 Task: Add a signature Cole Ward containing With thanks and best wishes, Cole Ward to email address softage.1@softage.net and add a label Onboarding
Action: Mouse moved to (349, 579)
Screenshot: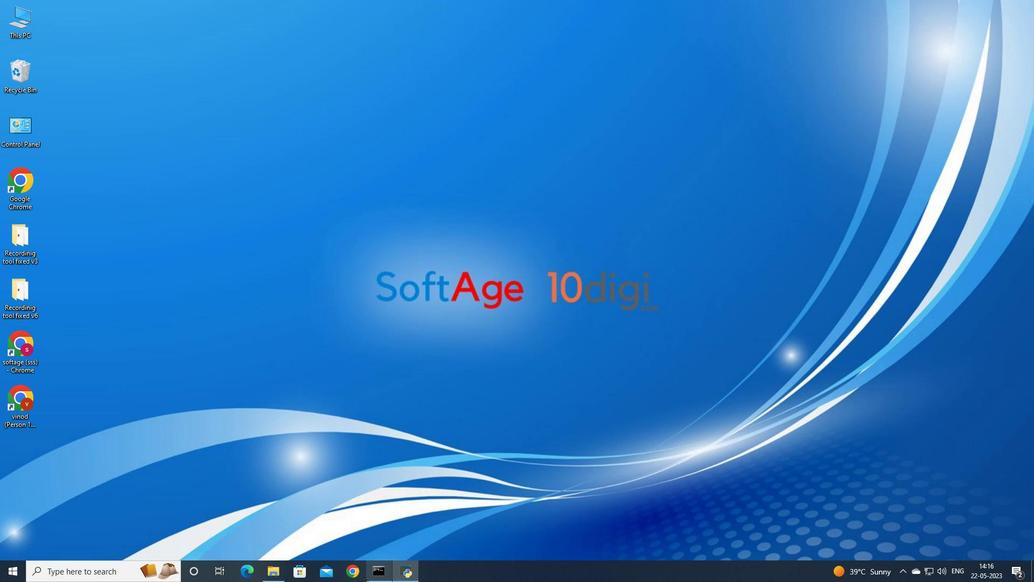 
Action: Mouse pressed left at (349, 579)
Screenshot: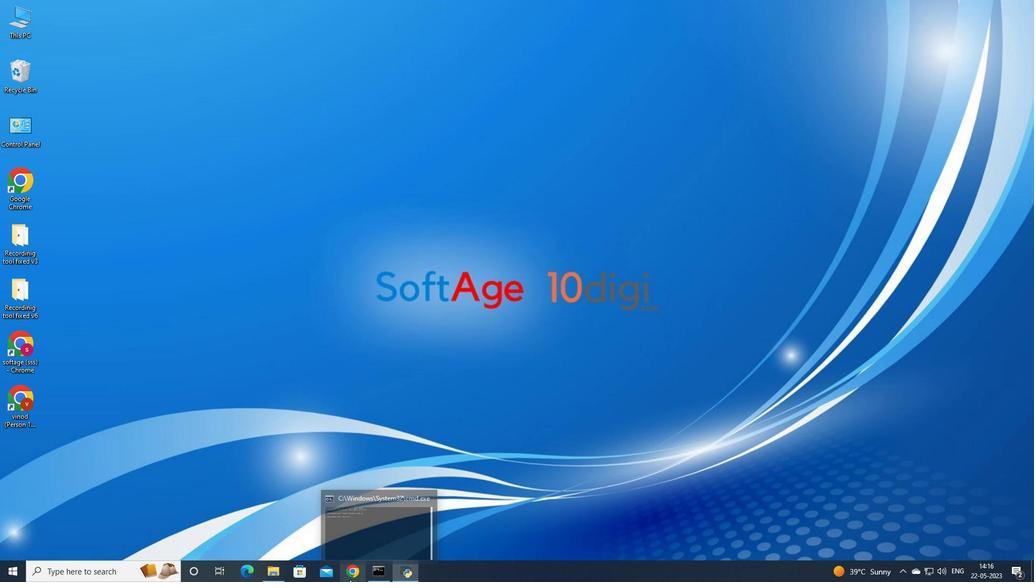 
Action: Mouse moved to (465, 339)
Screenshot: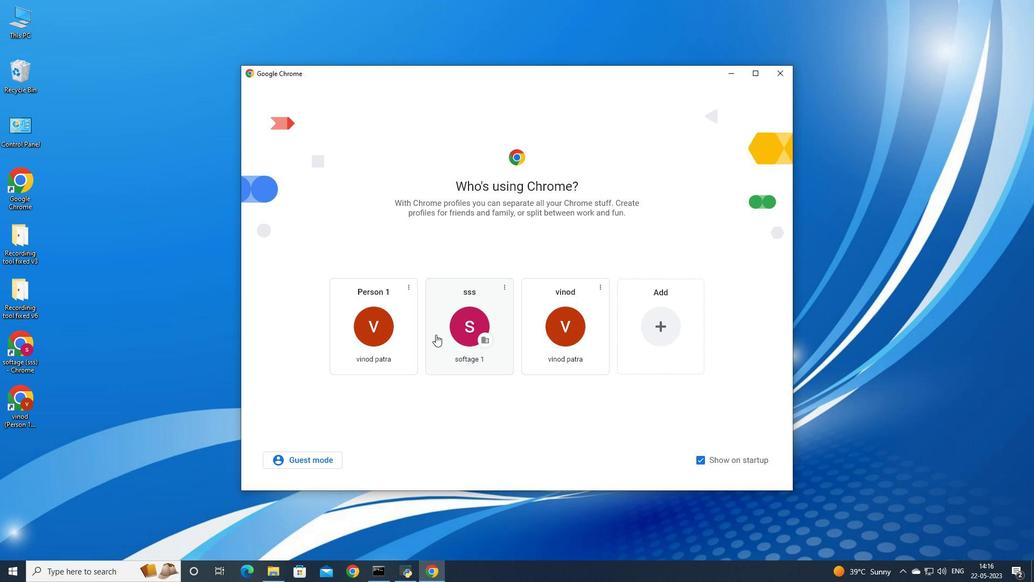 
Action: Mouse pressed left at (465, 339)
Screenshot: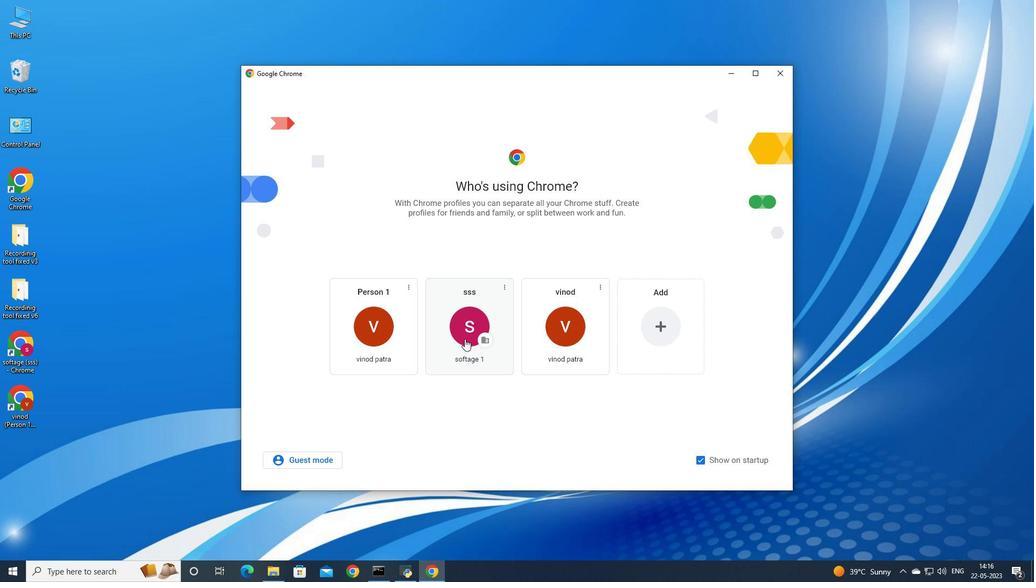 
Action: Mouse moved to (933, 51)
Screenshot: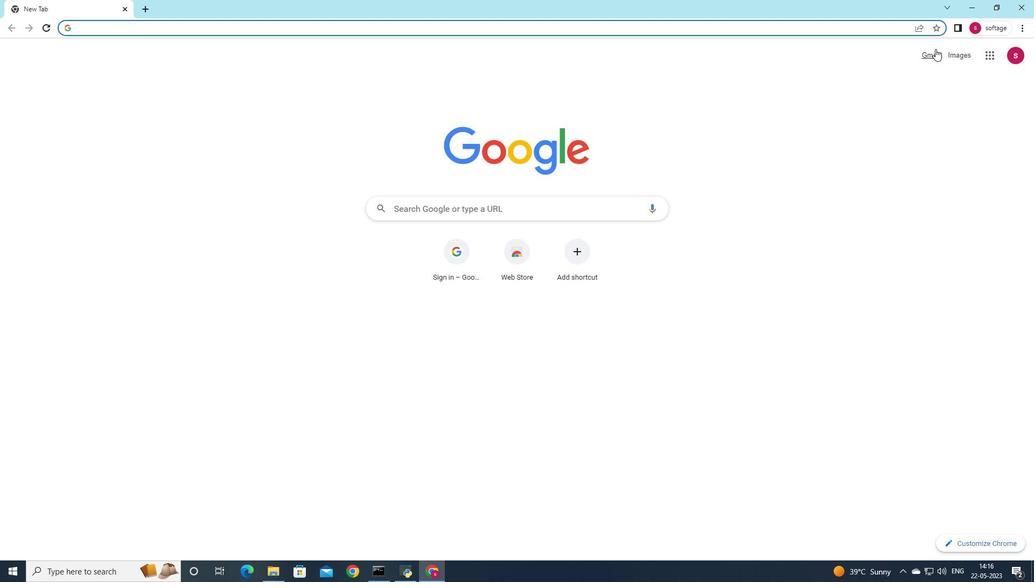 
Action: Mouse pressed left at (933, 51)
Screenshot: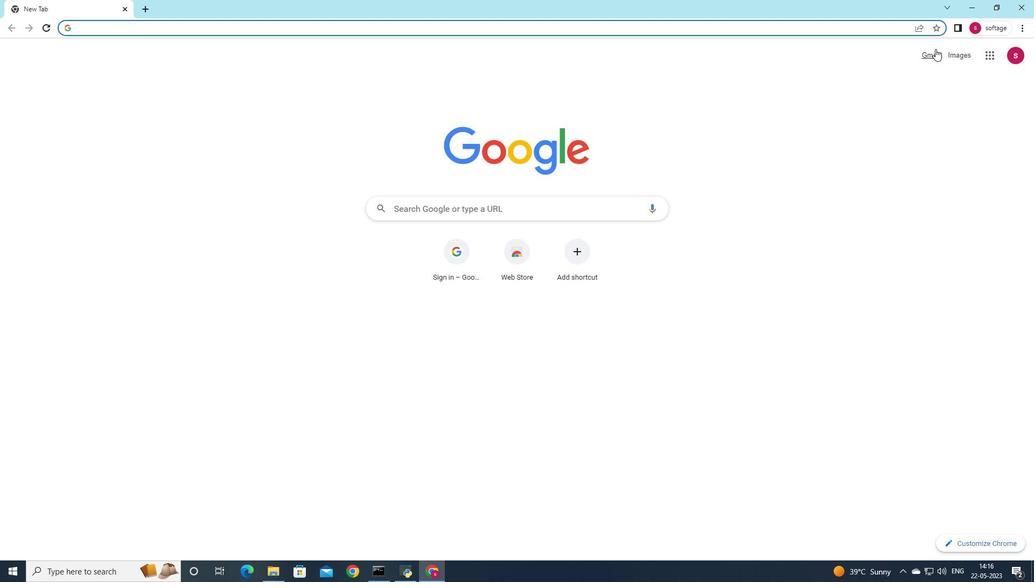 
Action: Mouse moved to (910, 74)
Screenshot: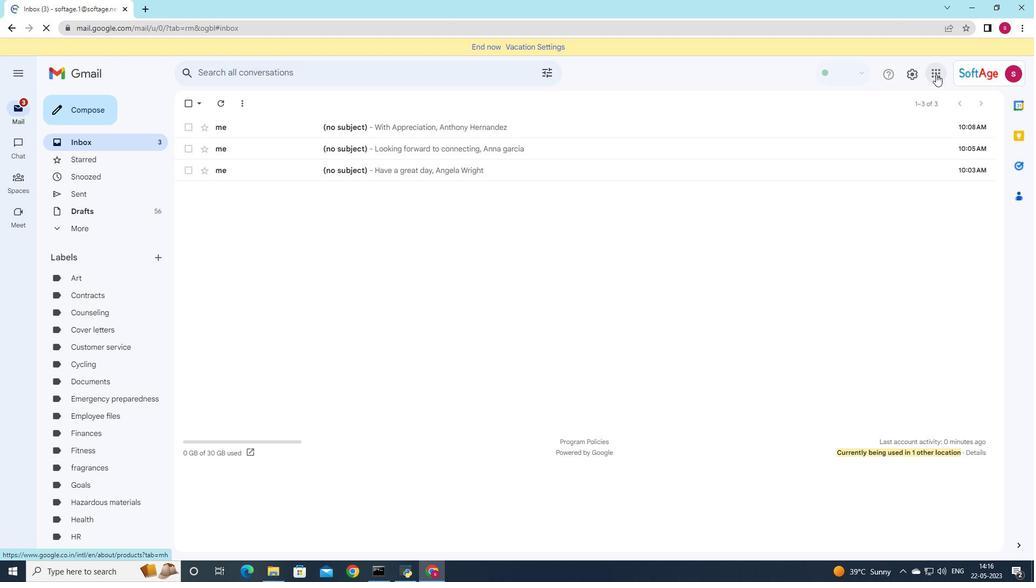 
Action: Mouse pressed left at (910, 74)
Screenshot: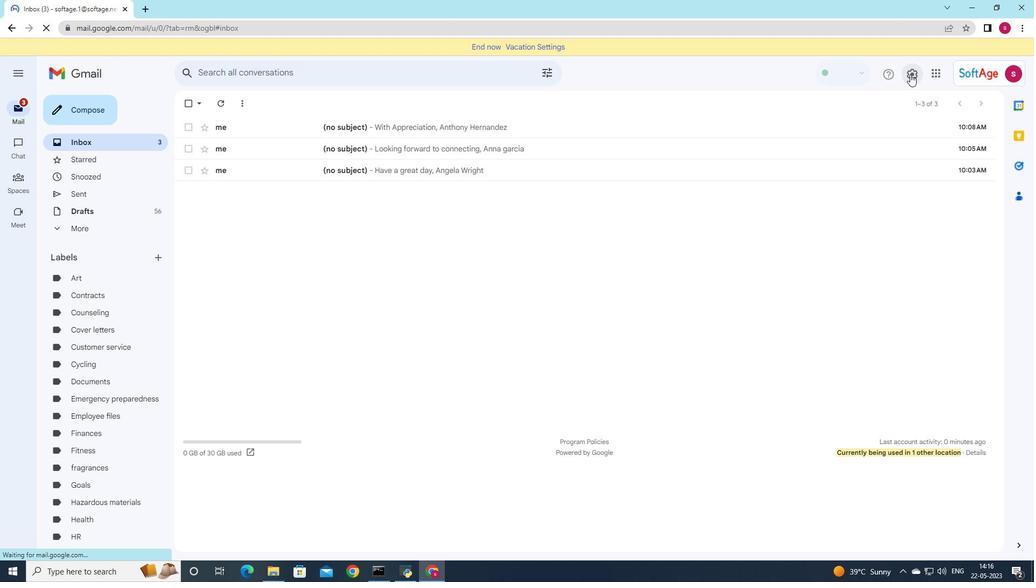 
Action: Mouse moved to (923, 130)
Screenshot: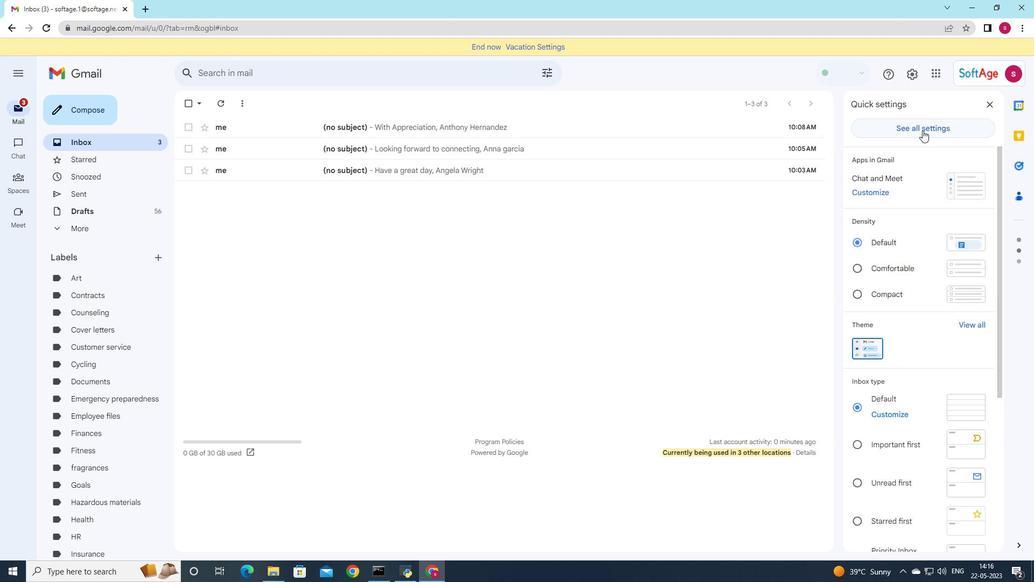 
Action: Mouse pressed left at (923, 130)
Screenshot: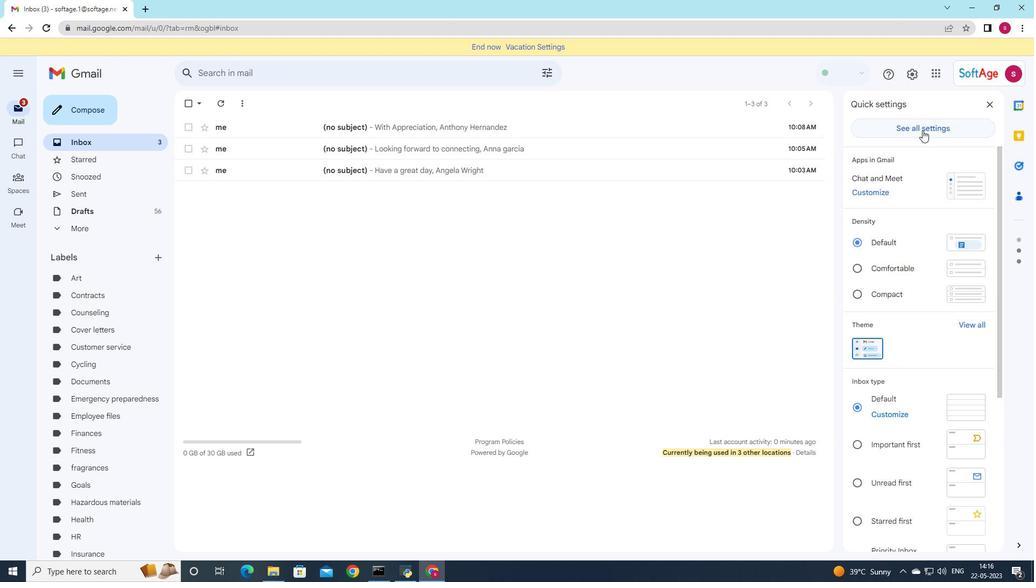 
Action: Mouse moved to (523, 364)
Screenshot: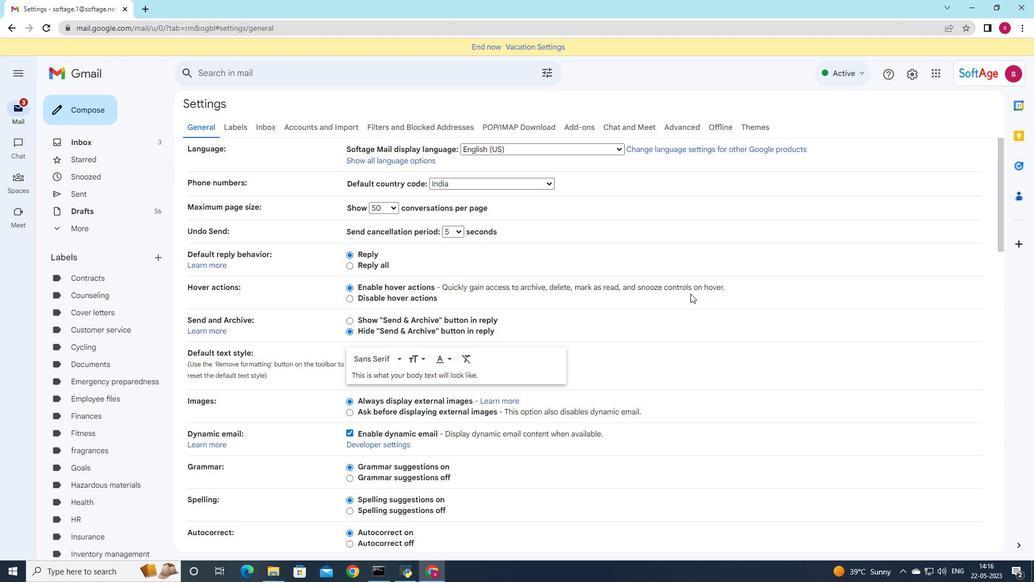 
Action: Mouse scrolled (523, 364) with delta (0, 0)
Screenshot: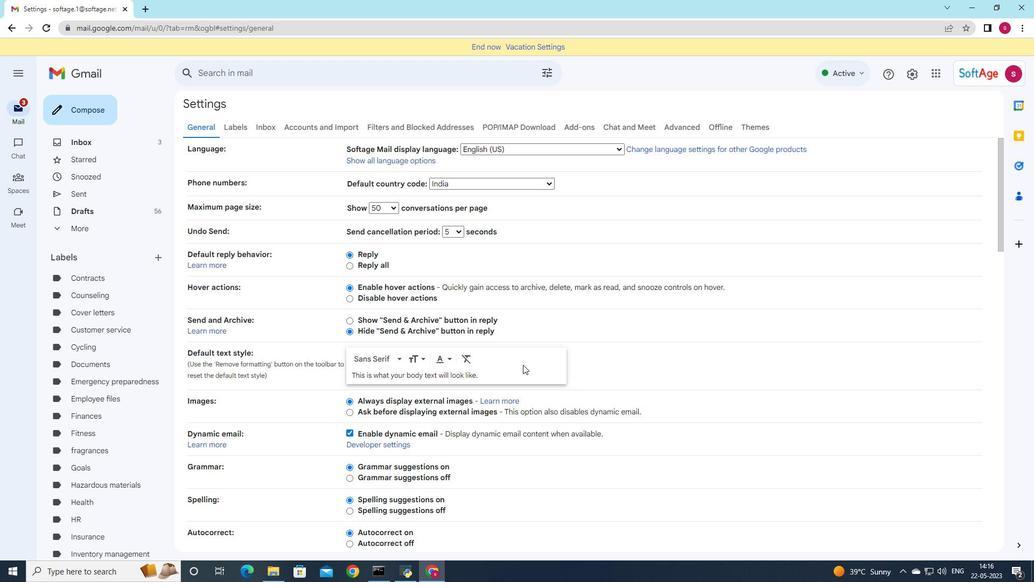 
Action: Mouse scrolled (523, 364) with delta (0, 0)
Screenshot: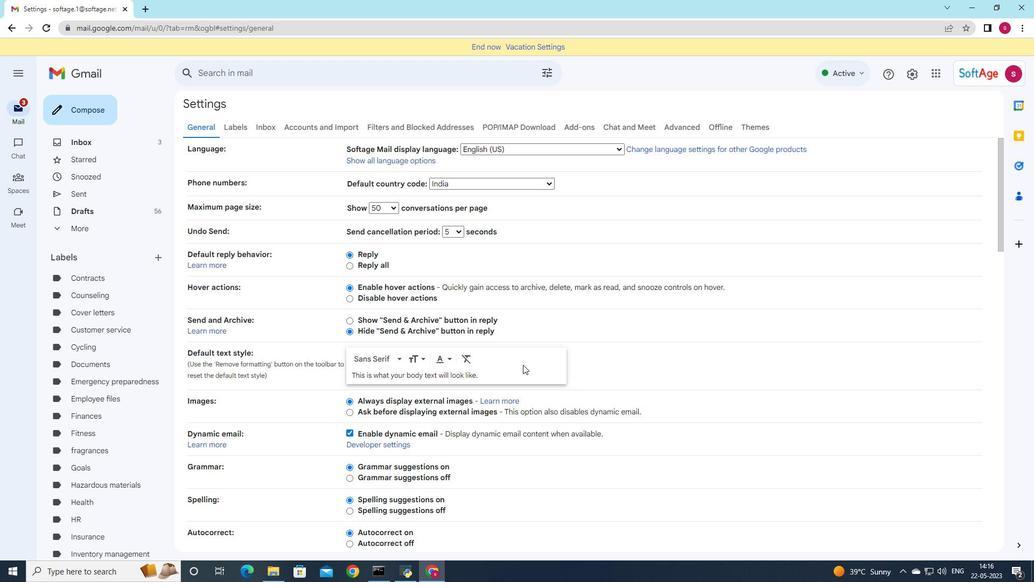 
Action: Mouse scrolled (523, 364) with delta (0, 0)
Screenshot: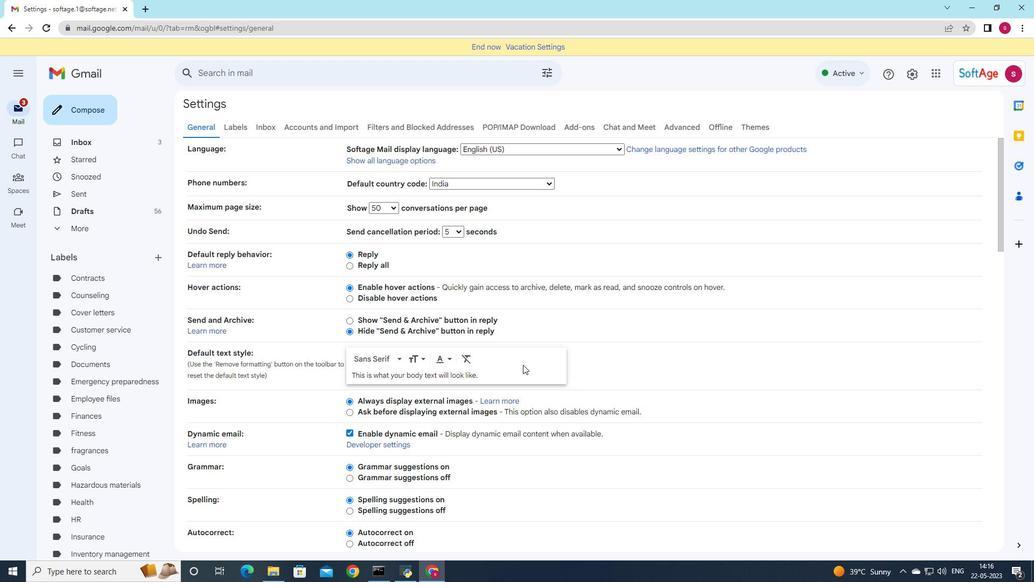 
Action: Mouse scrolled (523, 364) with delta (0, 0)
Screenshot: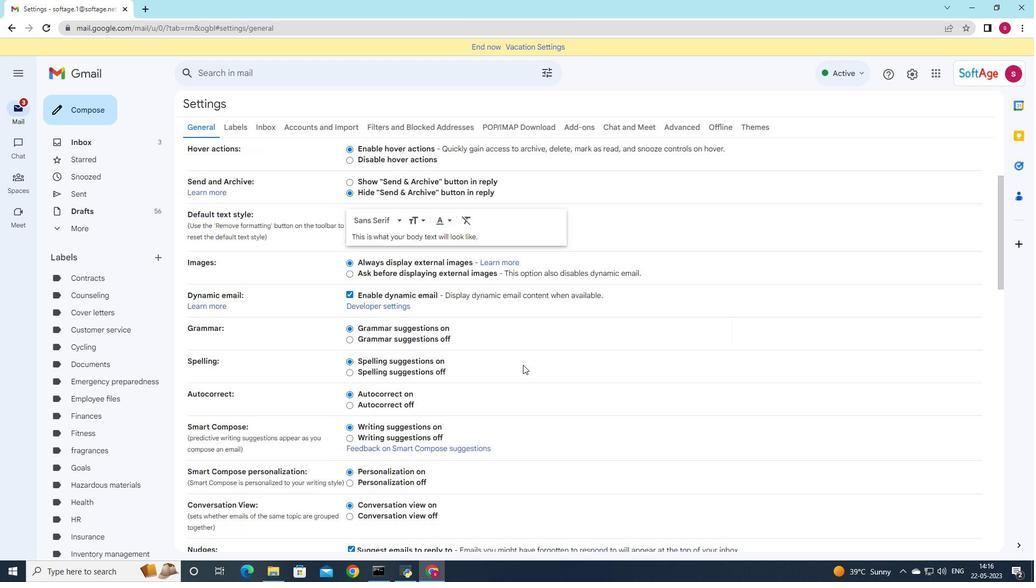 
Action: Mouse scrolled (523, 364) with delta (0, 0)
Screenshot: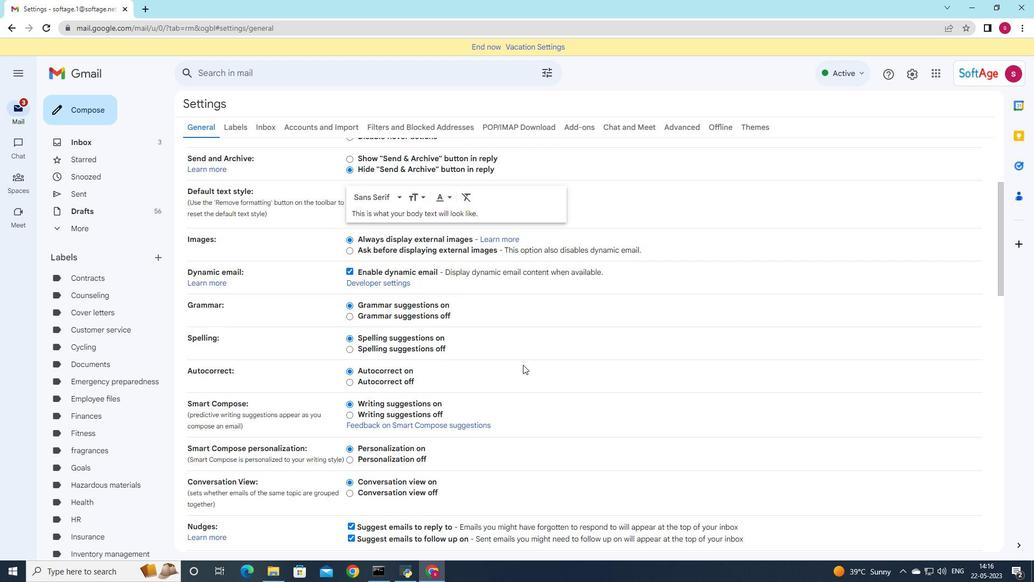 
Action: Mouse scrolled (523, 364) with delta (0, 0)
Screenshot: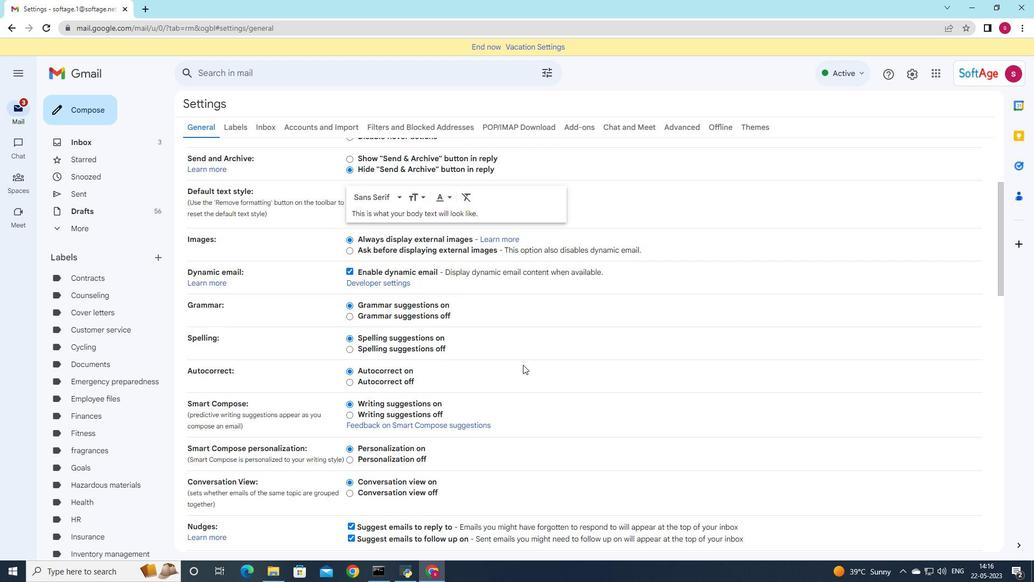 
Action: Mouse scrolled (523, 364) with delta (0, 0)
Screenshot: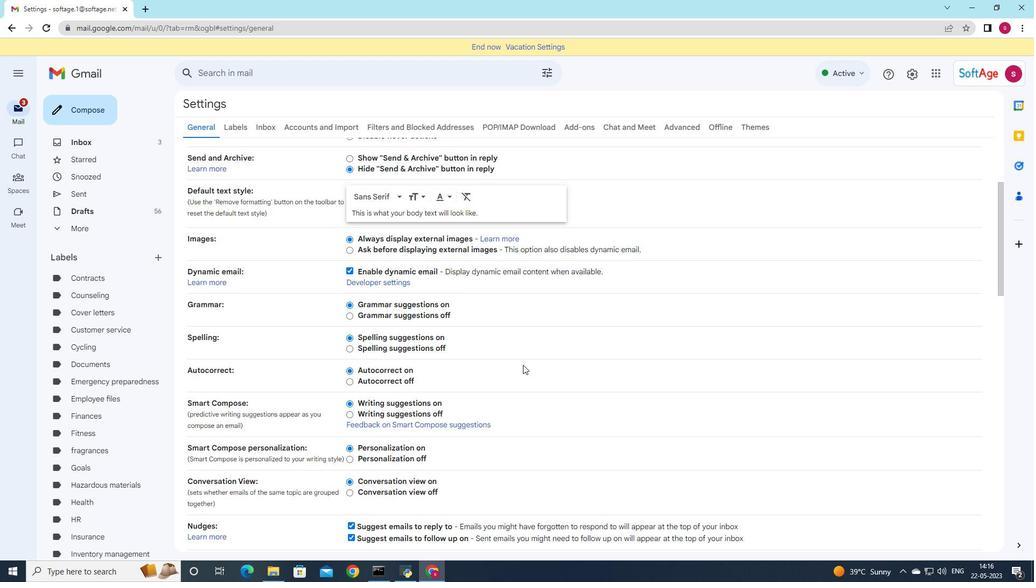 
Action: Mouse scrolled (523, 364) with delta (0, 0)
Screenshot: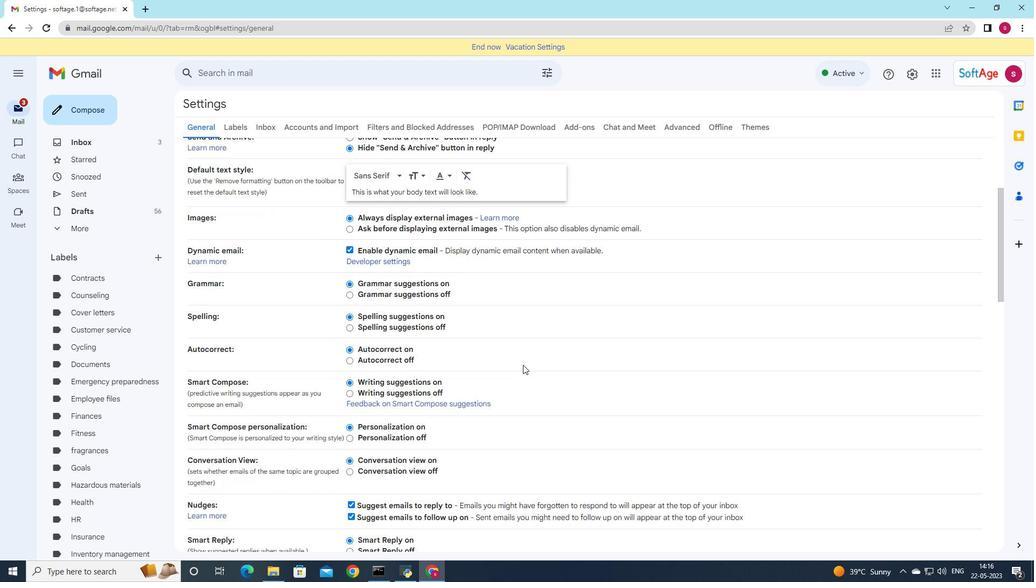 
Action: Mouse scrolled (523, 364) with delta (0, 0)
Screenshot: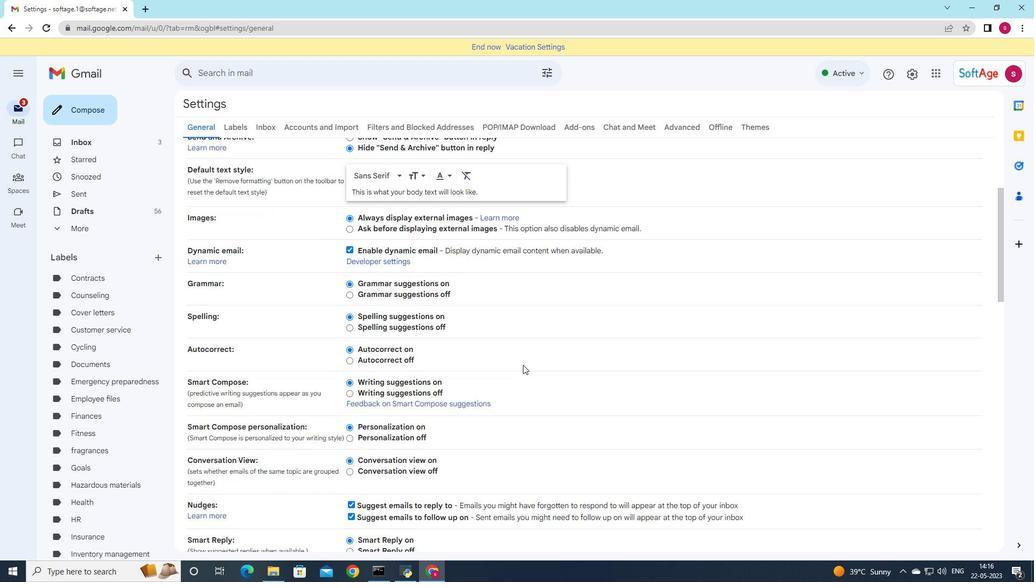 
Action: Mouse scrolled (523, 364) with delta (0, 0)
Screenshot: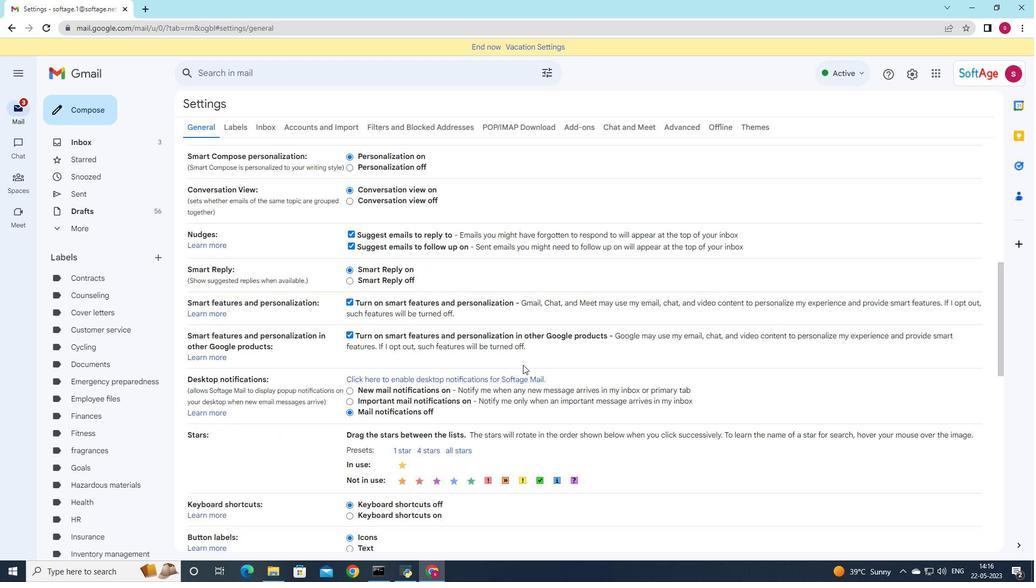 
Action: Mouse moved to (426, 446)
Screenshot: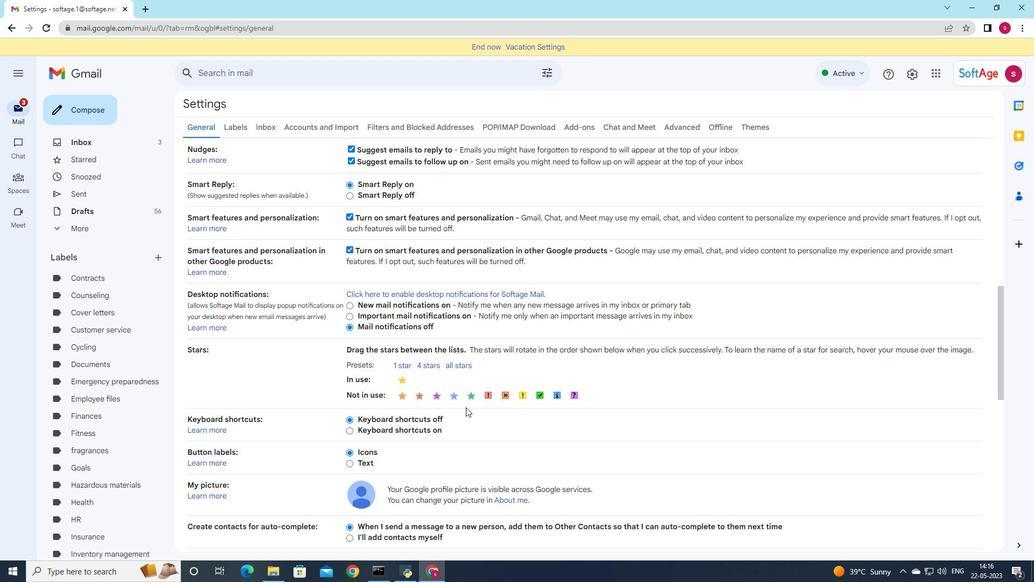 
Action: Mouse scrolled (426, 445) with delta (0, 0)
Screenshot: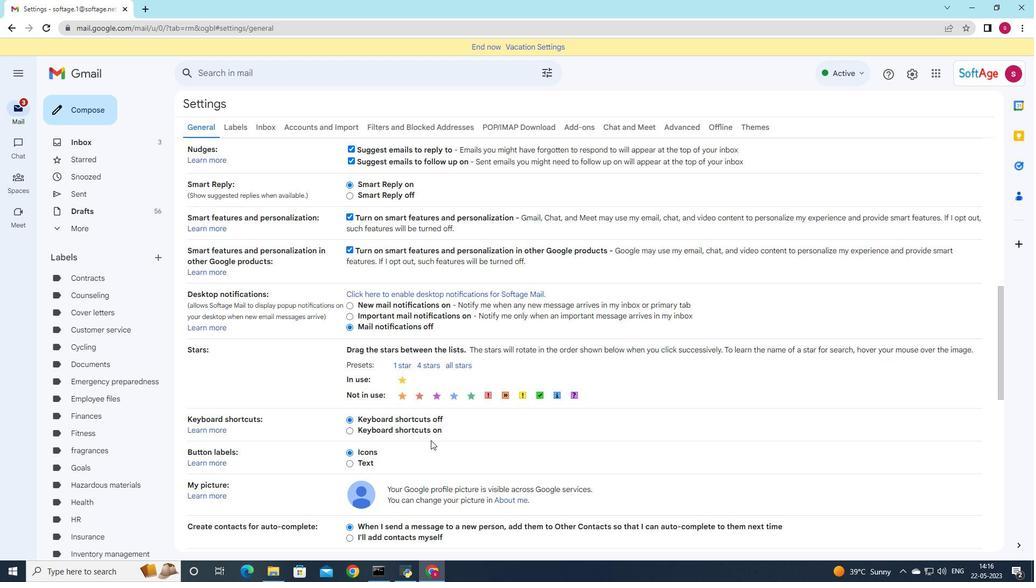 
Action: Mouse scrolled (426, 445) with delta (0, 0)
Screenshot: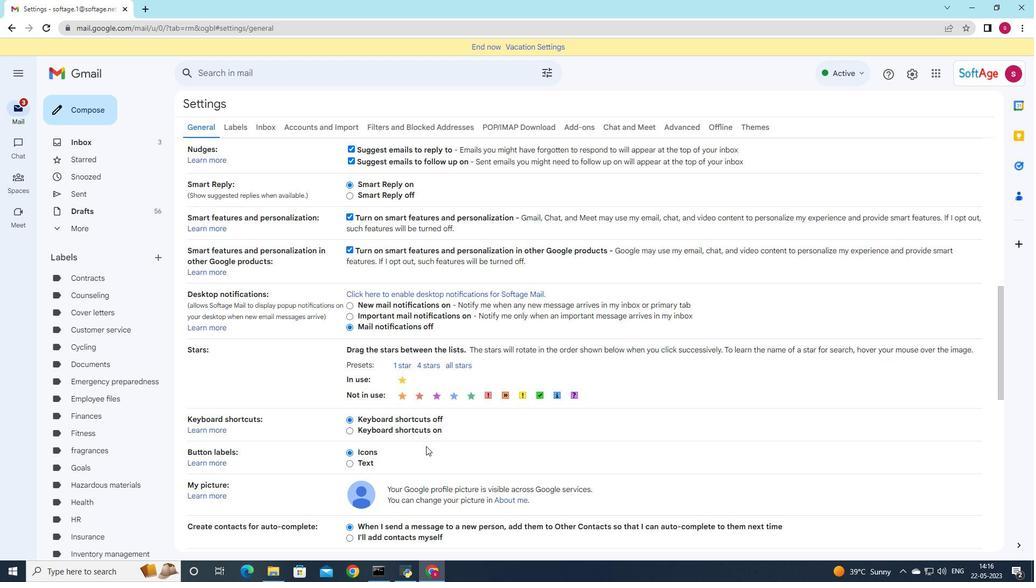 
Action: Mouse scrolled (426, 445) with delta (0, 0)
Screenshot: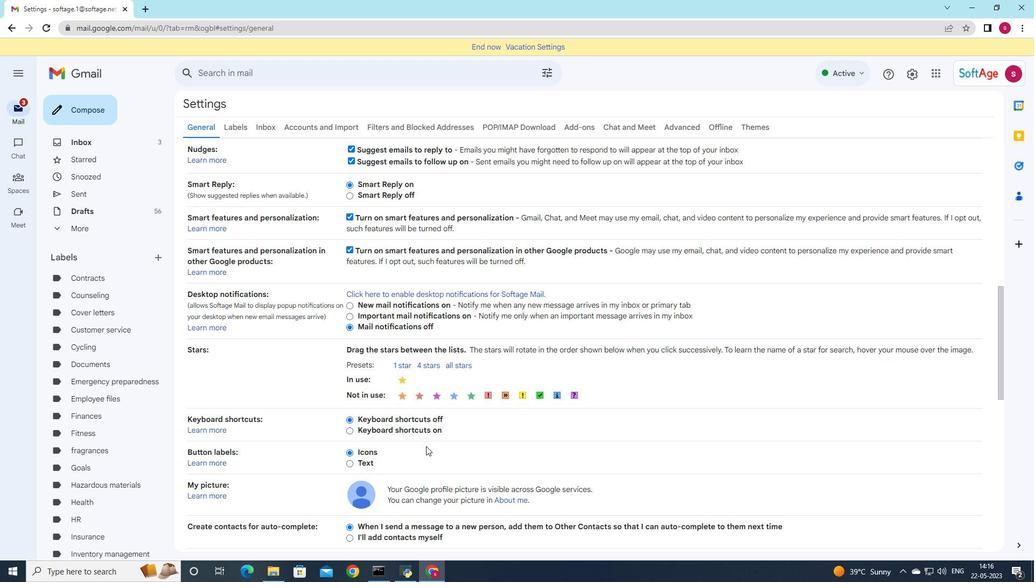 
Action: Mouse moved to (461, 413)
Screenshot: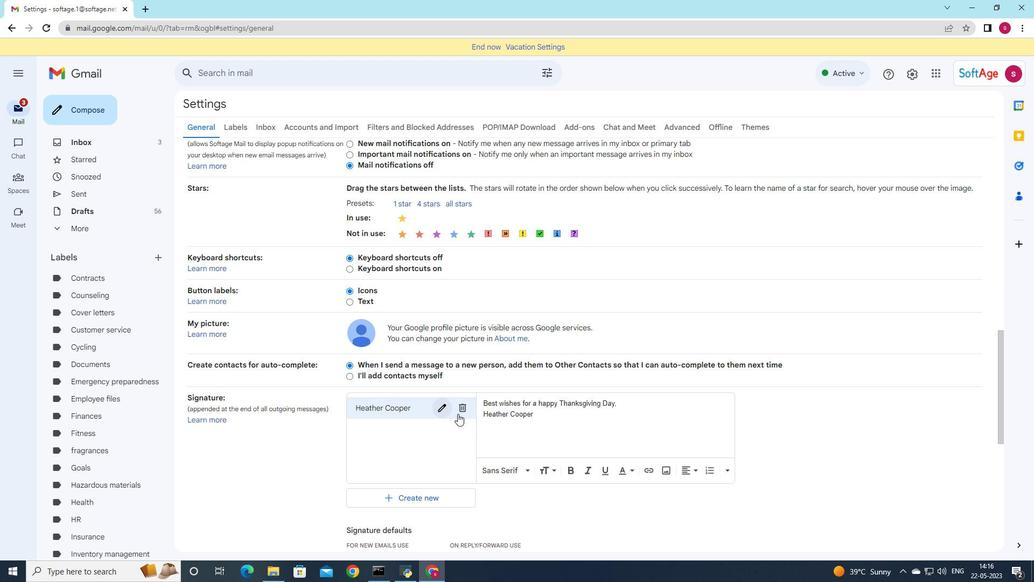 
Action: Mouse pressed left at (461, 413)
Screenshot: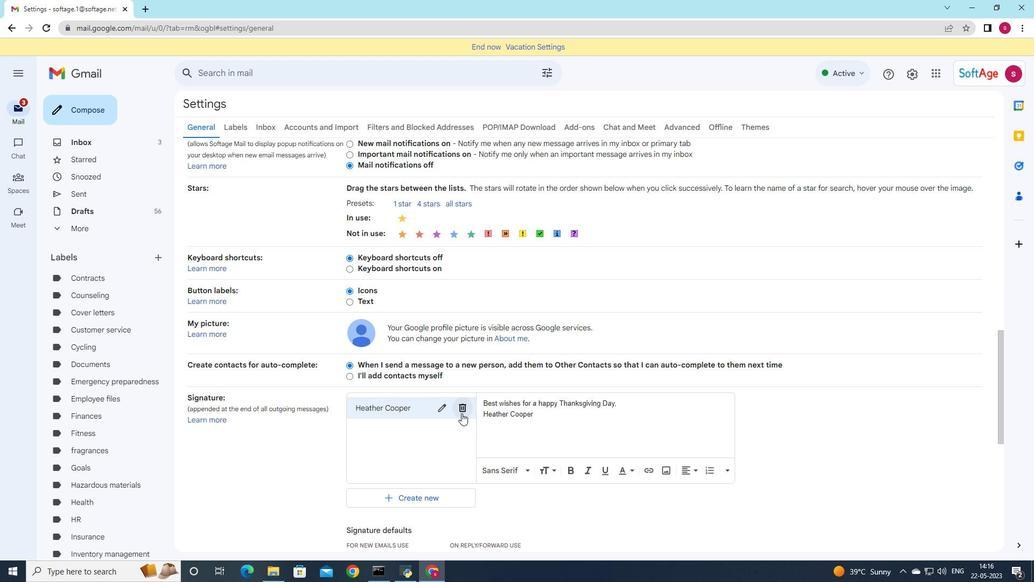 
Action: Mouse moved to (603, 326)
Screenshot: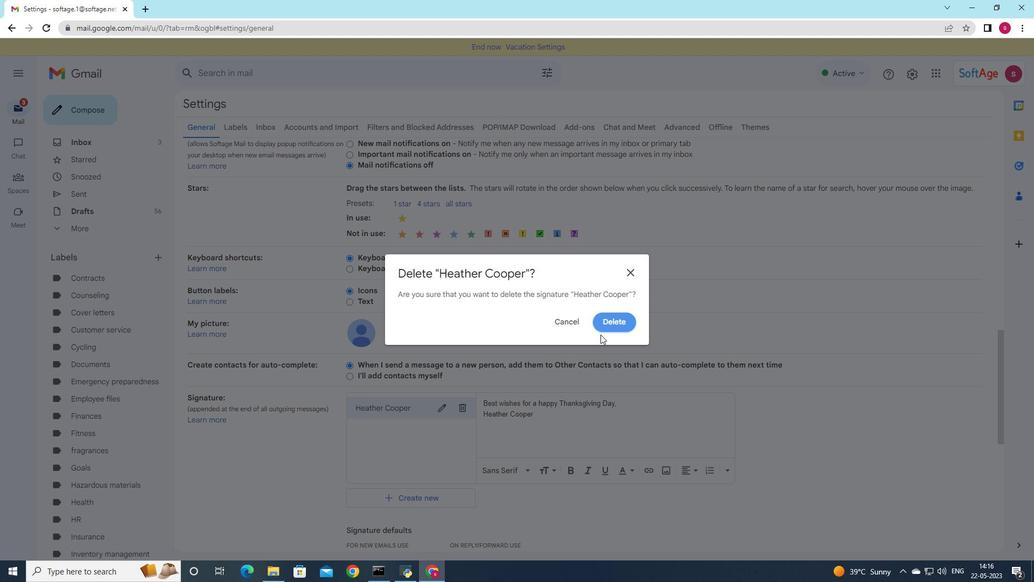 
Action: Mouse pressed left at (603, 326)
Screenshot: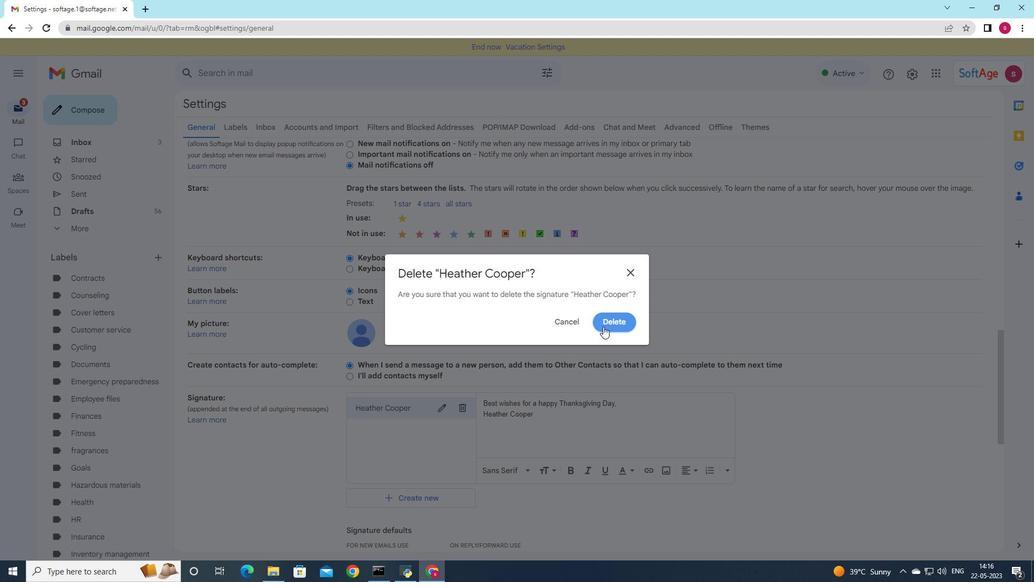 
Action: Mouse moved to (396, 421)
Screenshot: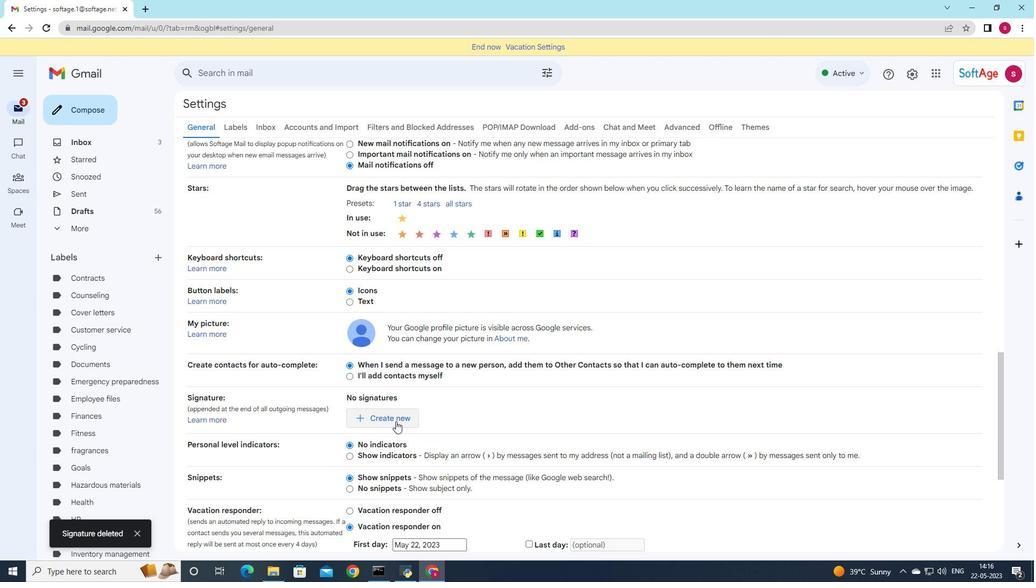 
Action: Mouse pressed middle at (396, 421)
Screenshot: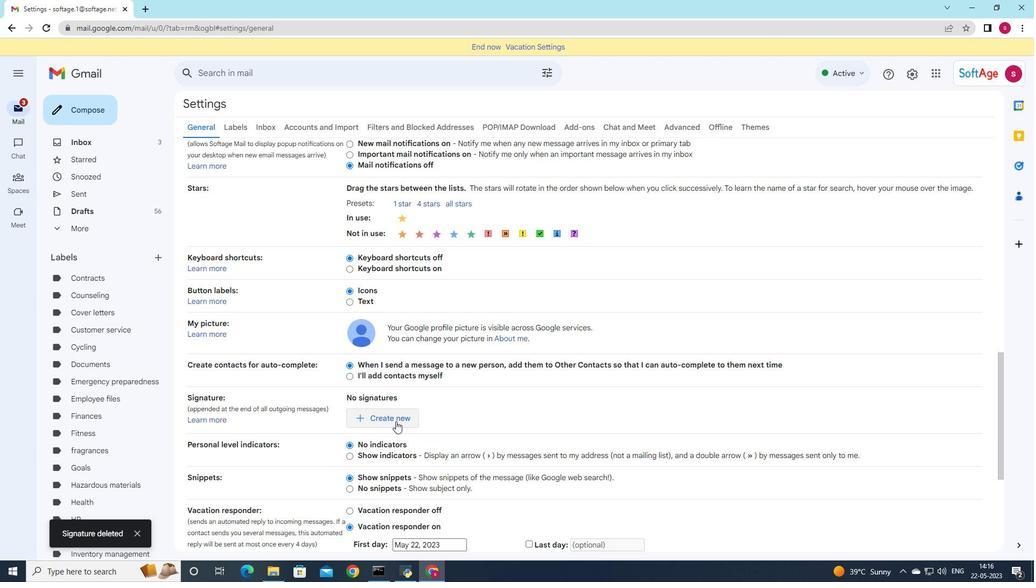 
Action: Mouse moved to (396, 419)
Screenshot: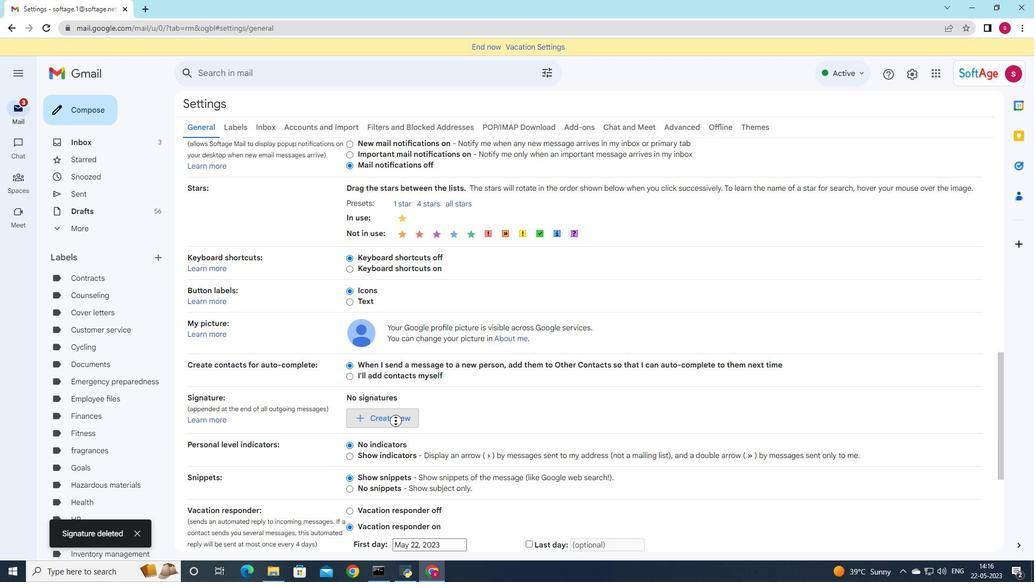 
Action: Mouse pressed left at (396, 419)
Screenshot: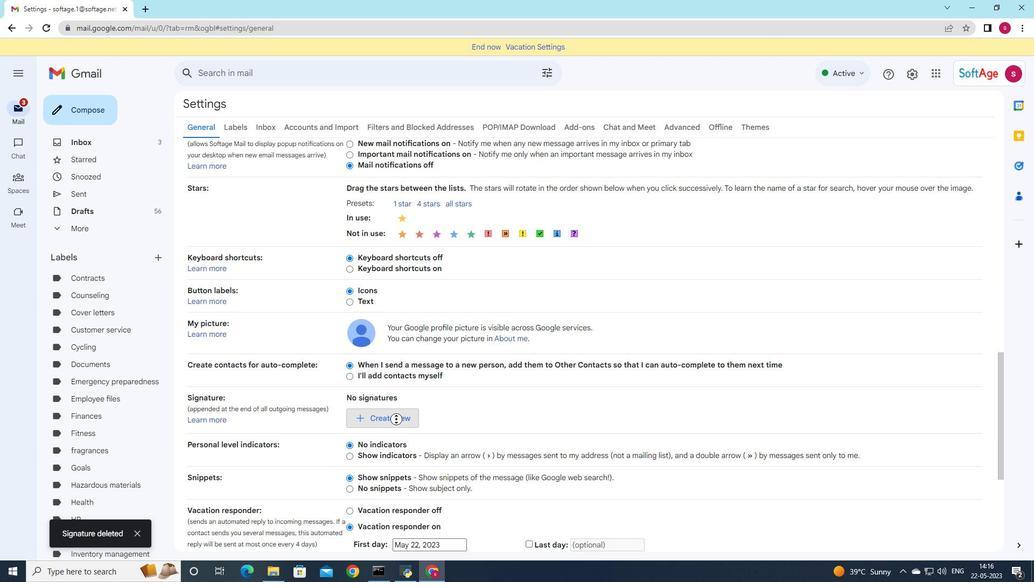 
Action: Mouse pressed left at (396, 419)
Screenshot: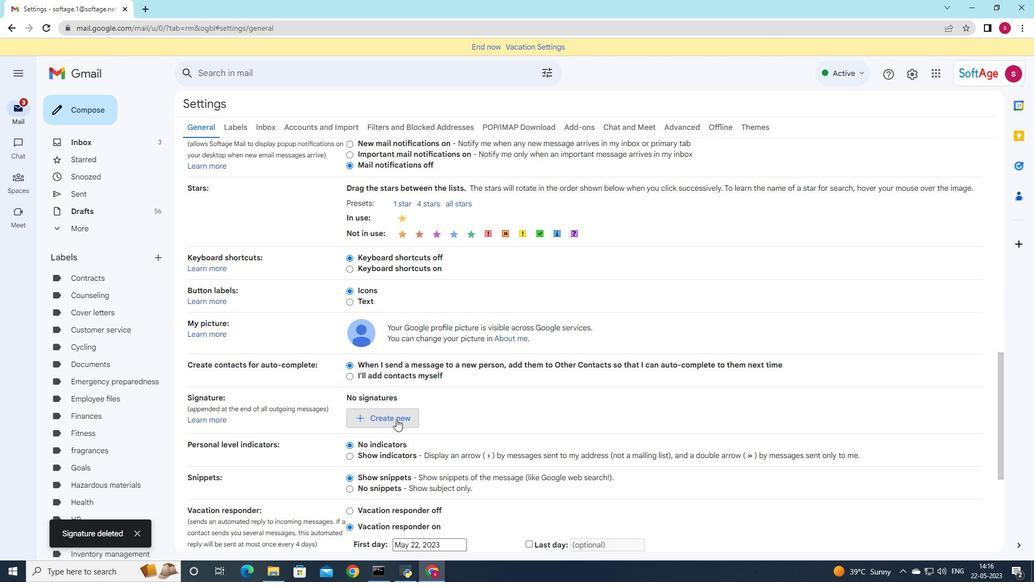
Action: Mouse moved to (534, 323)
Screenshot: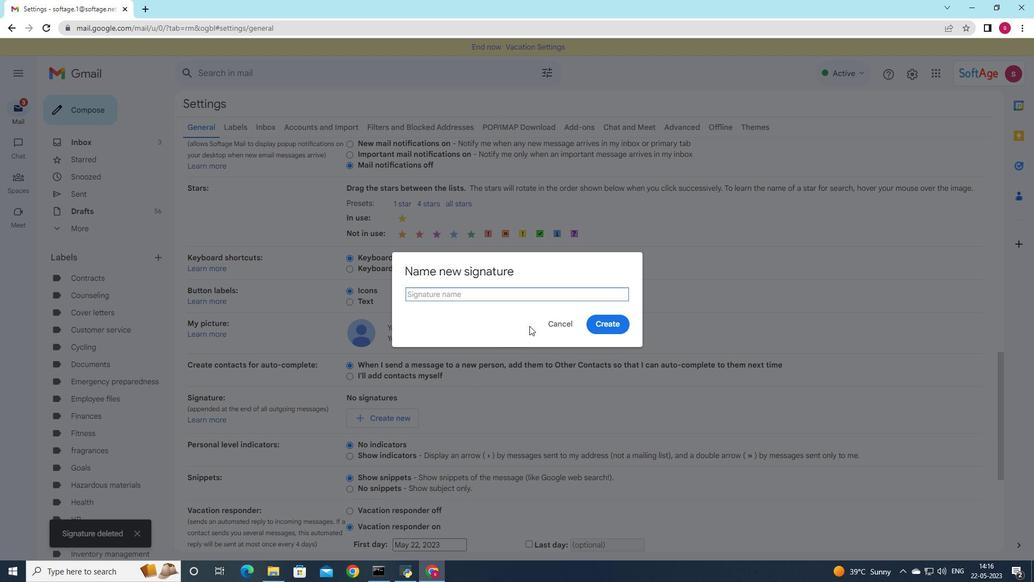 
Action: Key pressed <Key.shift>Cole
Screenshot: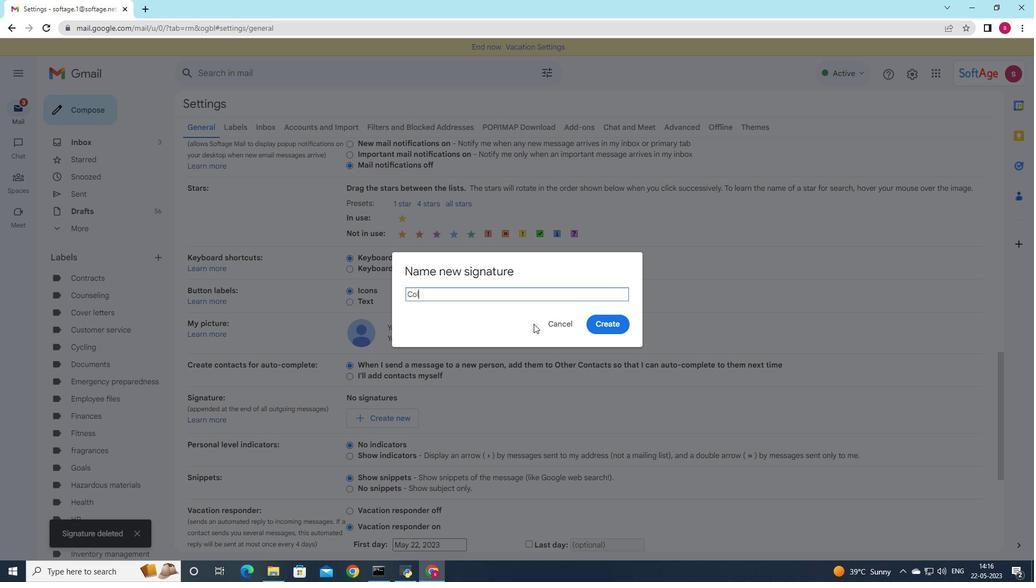 
Action: Mouse moved to (618, 319)
Screenshot: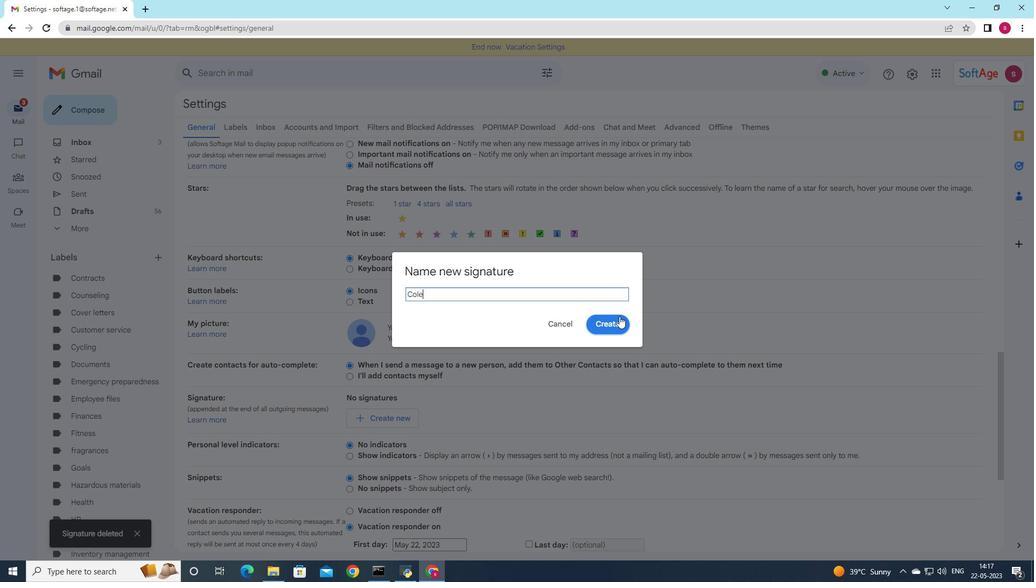 
Action: Mouse pressed left at (618, 319)
Screenshot: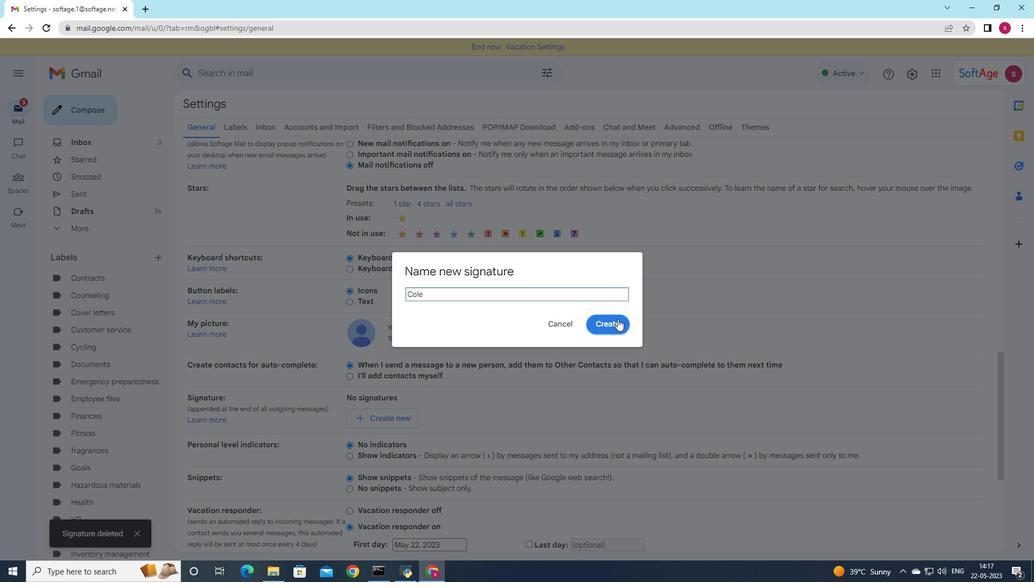 
Action: Mouse moved to (550, 402)
Screenshot: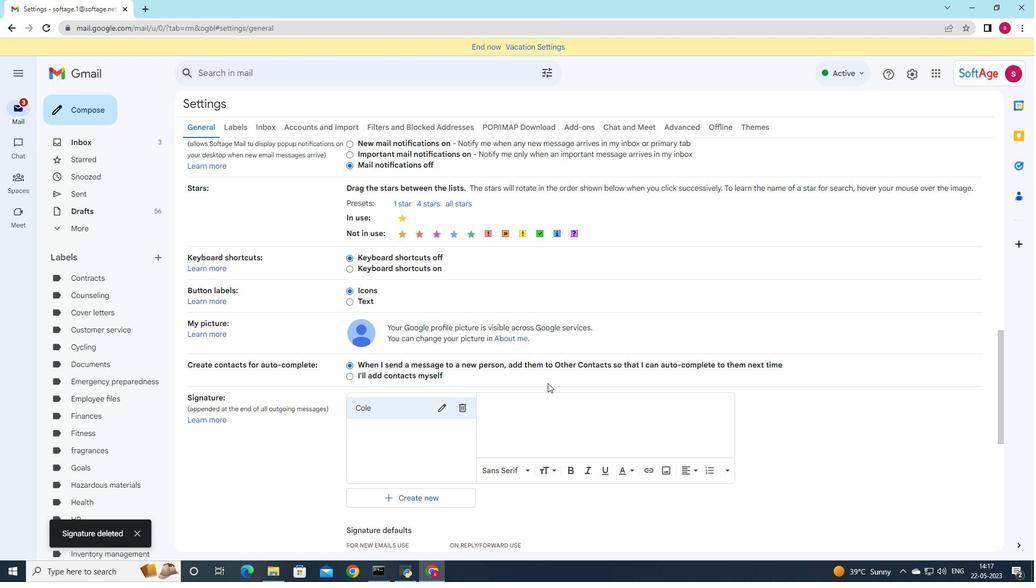 
Action: Mouse pressed left at (550, 402)
Screenshot: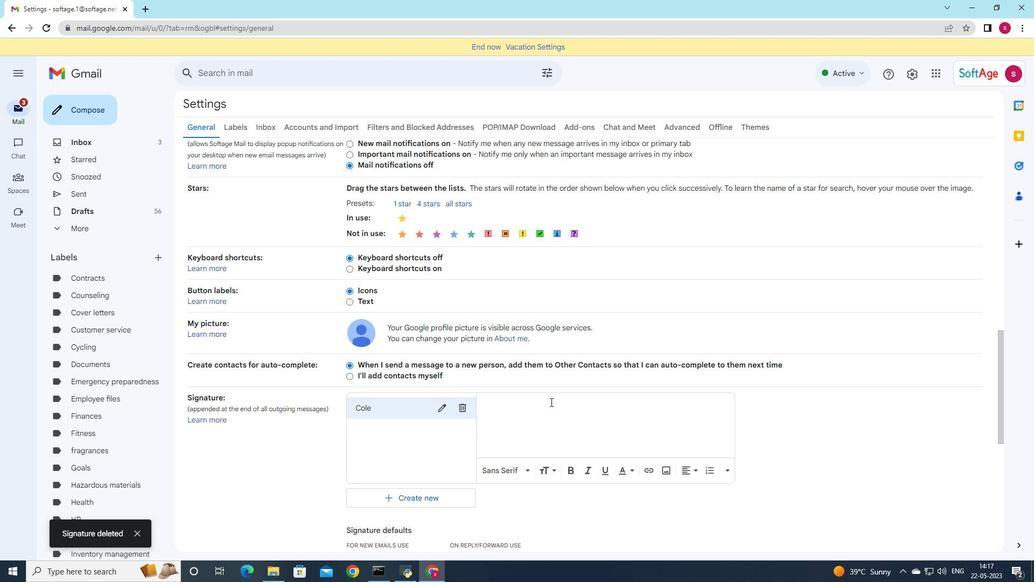 
Action: Mouse scrolled (550, 401) with delta (0, 0)
Screenshot: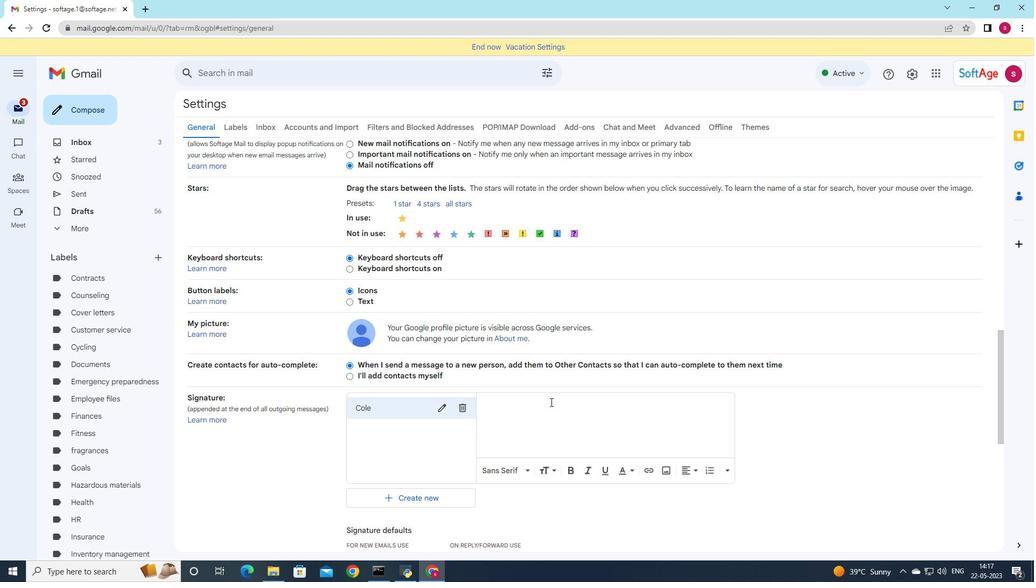 
Action: Mouse moved to (552, 414)
Screenshot: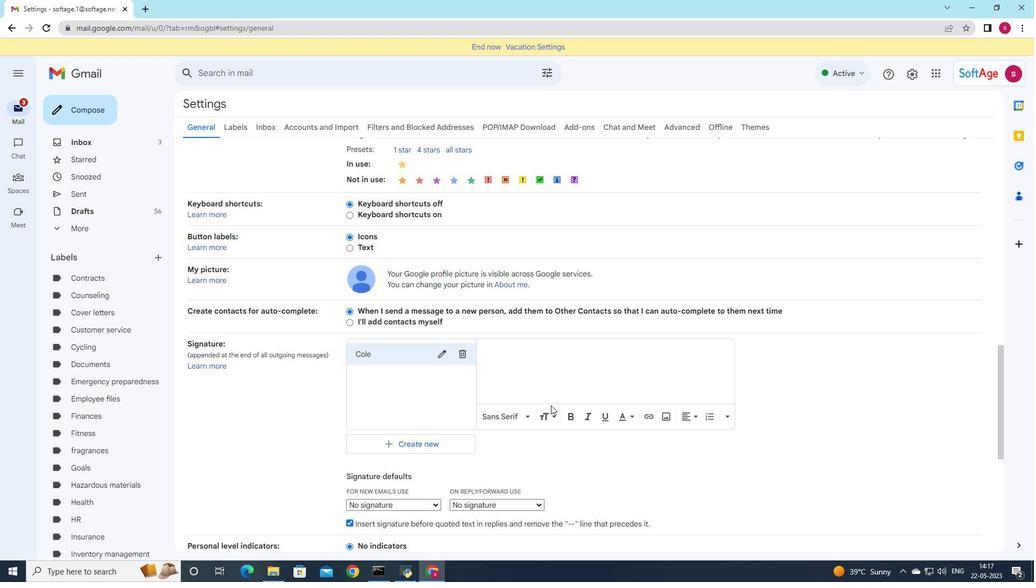 
Action: Key pressed <Key.shift>With<Key.space>thanks<Key.space>and<Key.space>best<Key.space>wishes,<Key.enter>
Screenshot: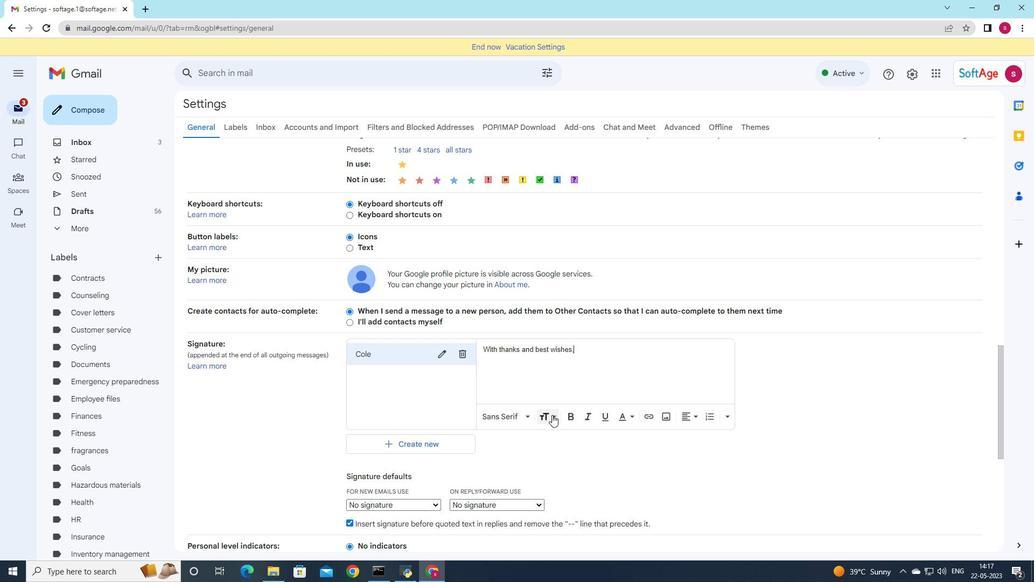 
Action: Mouse moved to (563, 396)
Screenshot: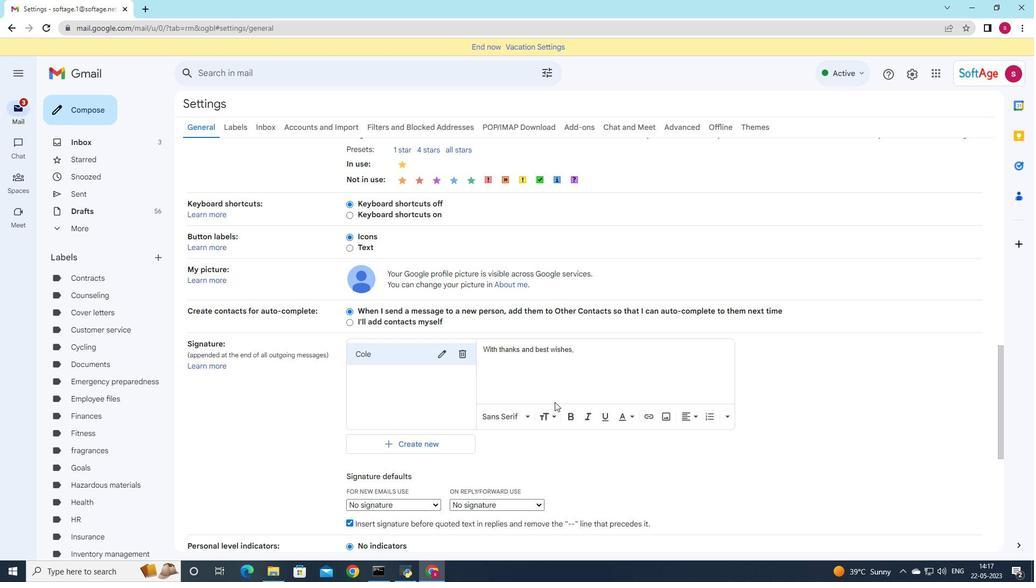 
Action: Key pressed <Key.shift_r><Key.shift_r><Key.shift_r><Key.shift_r><Key.shift_r><Key.shift_r><Key.shift_r><Key.shift_r><Key.shift_r><Key.shift_r><Key.shift_r><Key.shift_r><Key.shift_r><Key.shift_r><Key.shift_r><Key.shift_r><Key.shift_r><Key.shift_r><Key.shift_r><Key.shift_r><Key.shift_r><Key.shift_r><Key.shift_r><Key.shift_r><Key.shift_r><Key.shift_r><Key.shift_r><Key.shift_r><Key.shift_r><Key.shift_r><Key.shift_r><Key.shift_r><Key.shift_r><Key.shift_r><Key.shift_r><Key.shift_r><Key.shift_r><Key.shift_r>Cole<Key.space><Key.shift>Ward
Screenshot: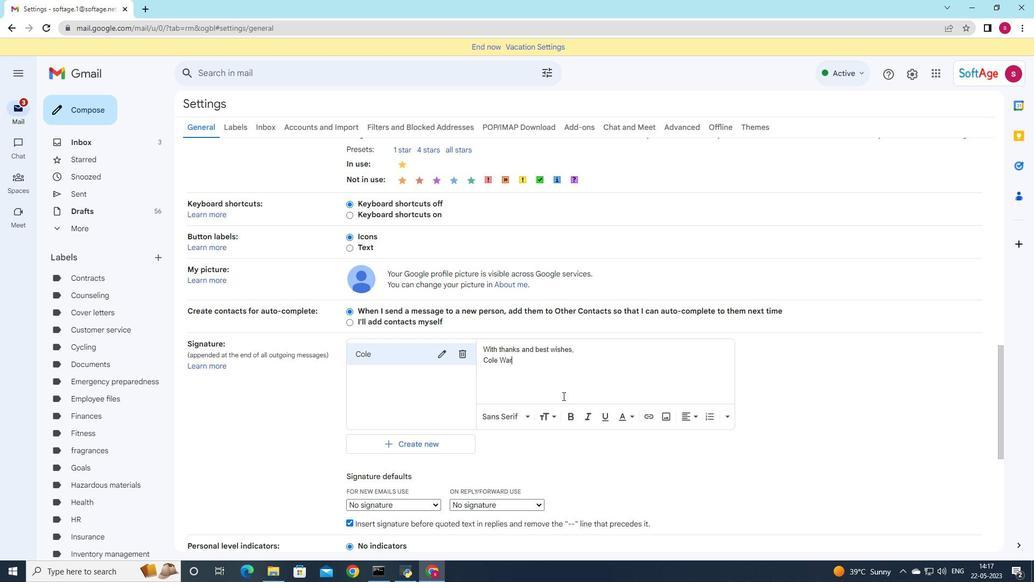 
Action: Mouse moved to (498, 400)
Screenshot: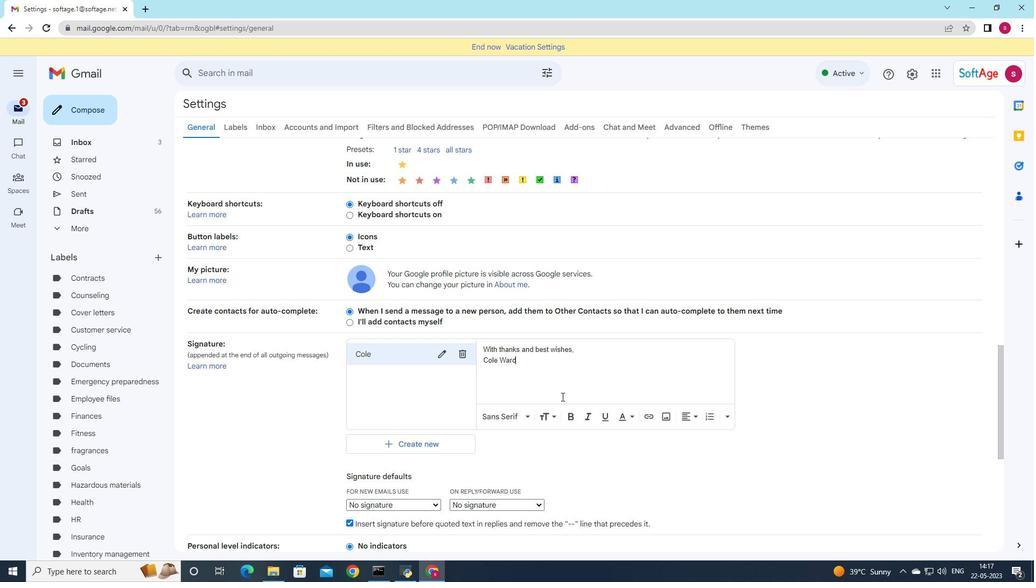 
Action: Mouse scrolled (500, 399) with delta (0, 0)
Screenshot: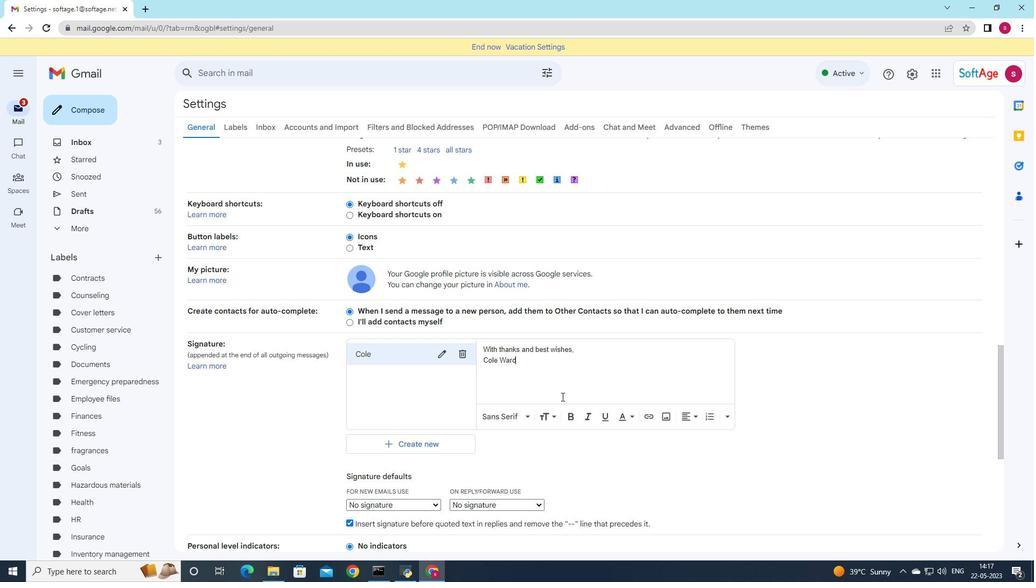 
Action: Mouse moved to (498, 400)
Screenshot: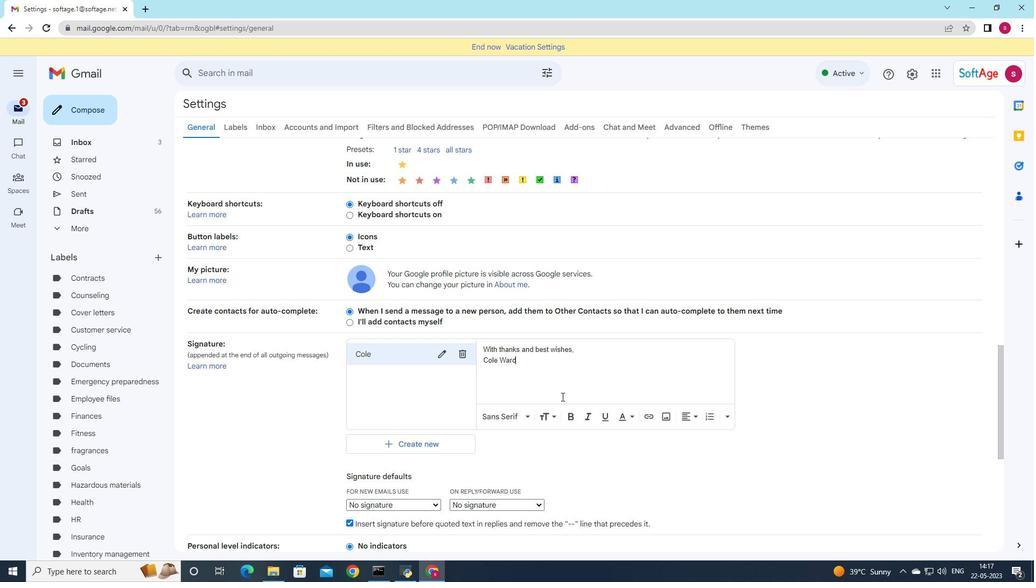 
Action: Mouse scrolled (498, 400) with delta (0, 0)
Screenshot: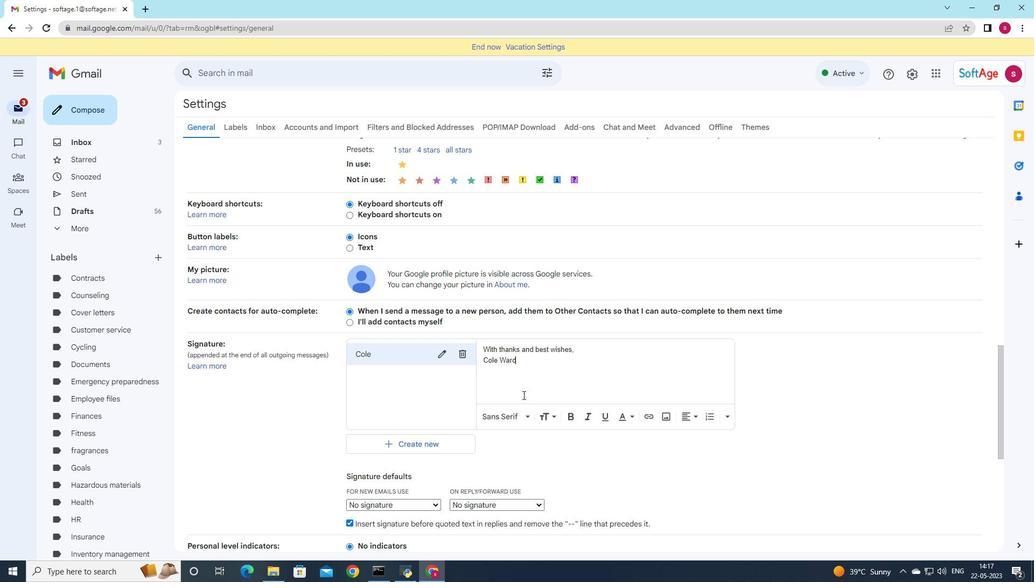 
Action: Mouse scrolled (498, 400) with delta (0, 0)
Screenshot: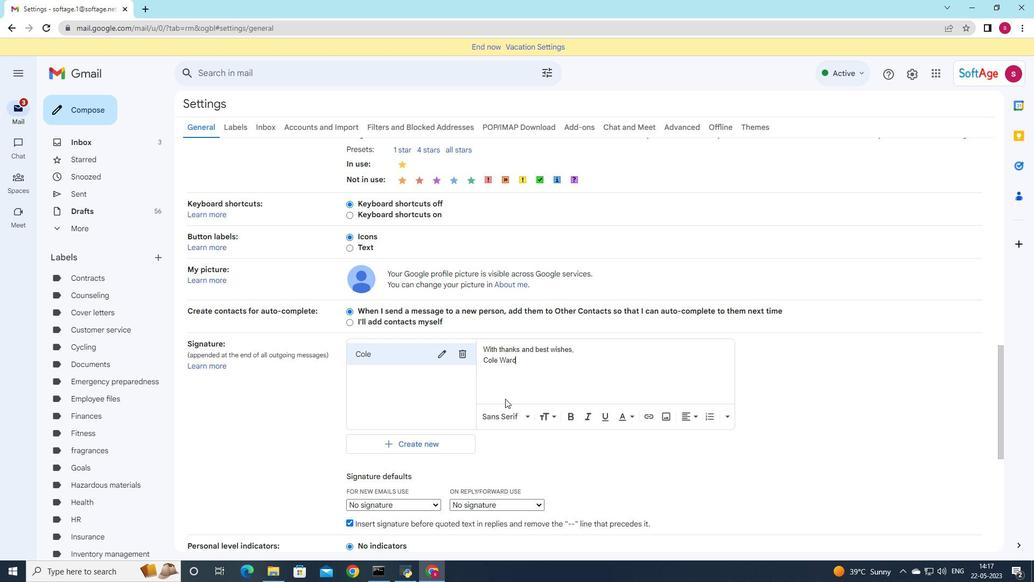 
Action: Mouse scrolled (498, 400) with delta (0, 0)
Screenshot: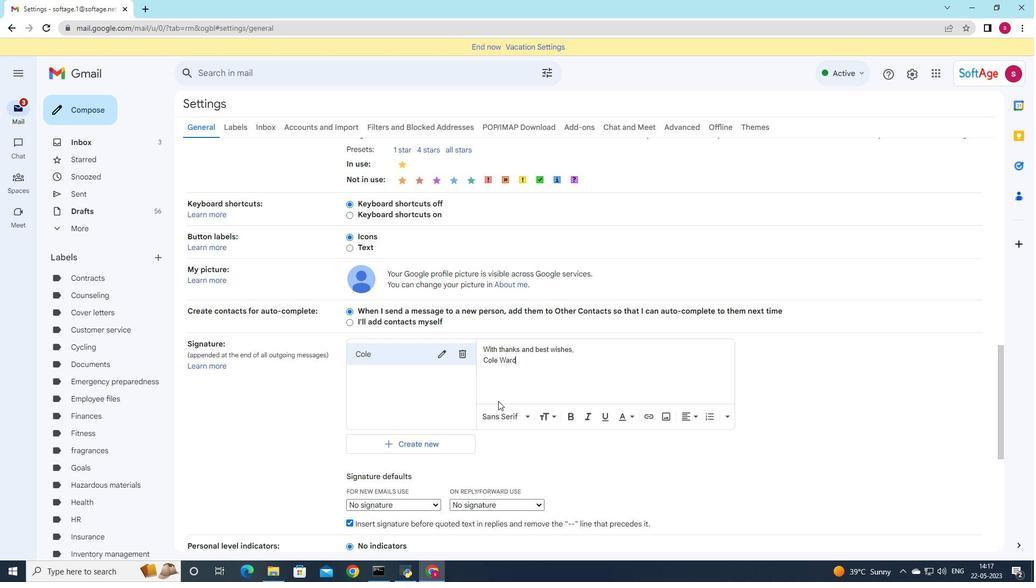 
Action: Mouse moved to (495, 402)
Screenshot: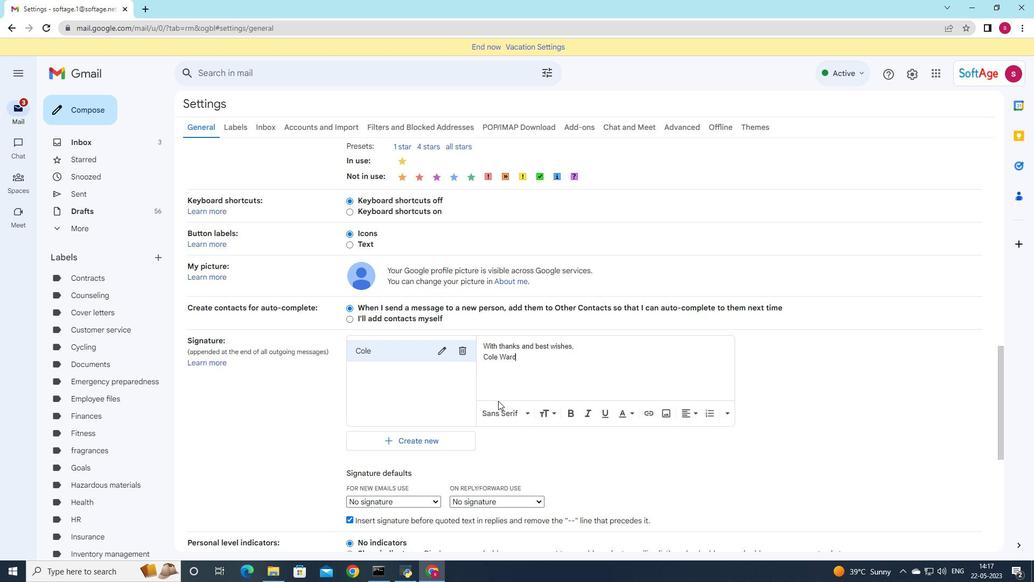 
Action: Mouse scrolled (495, 402) with delta (0, 0)
Screenshot: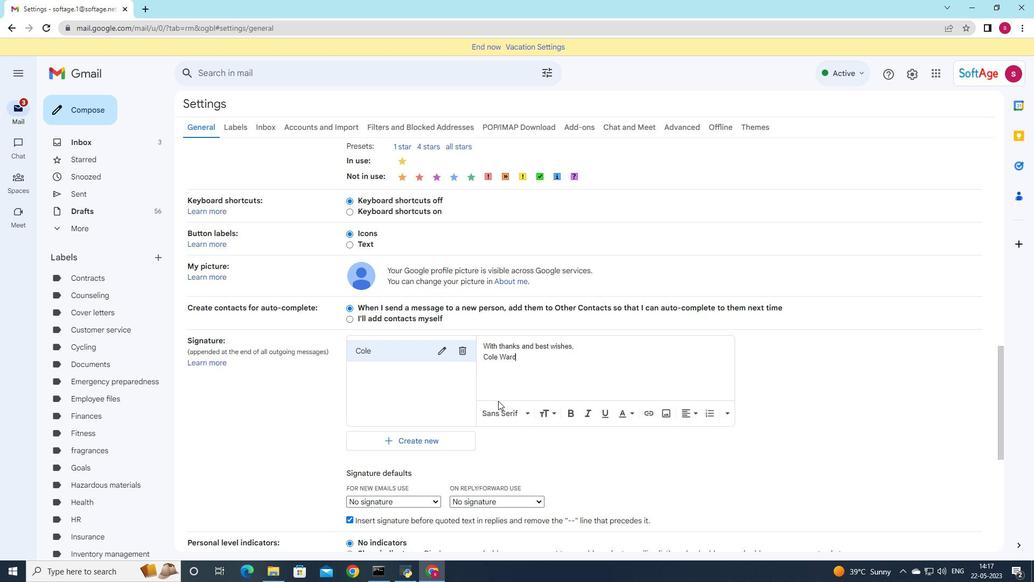 
Action: Mouse moved to (432, 235)
Screenshot: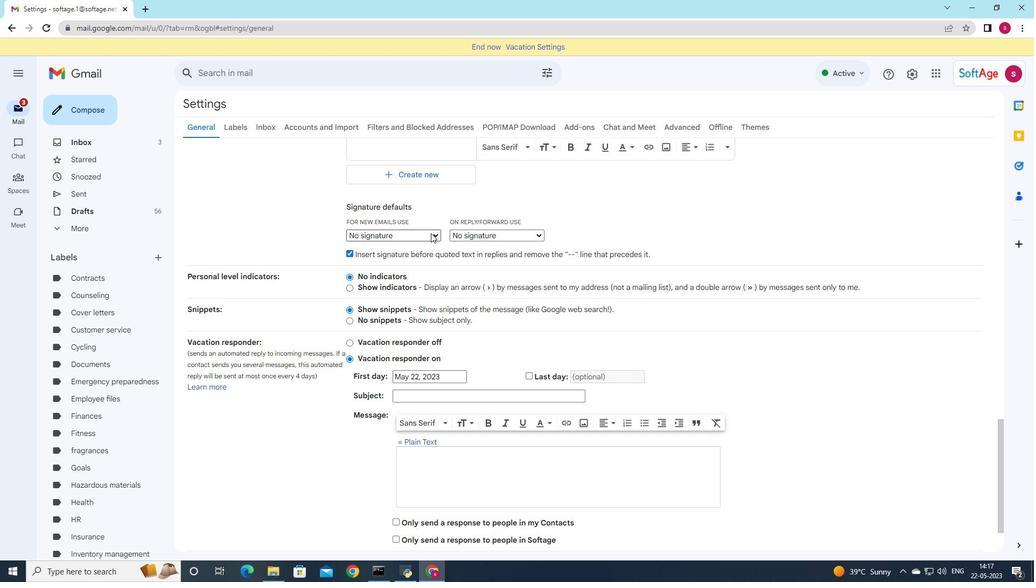 
Action: Mouse pressed left at (432, 235)
Screenshot: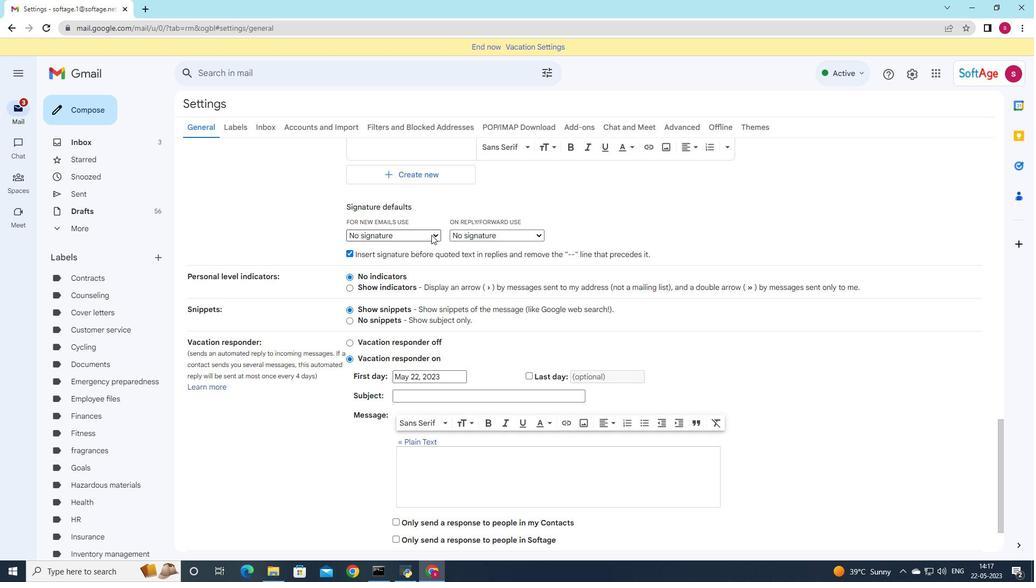 
Action: Mouse moved to (424, 253)
Screenshot: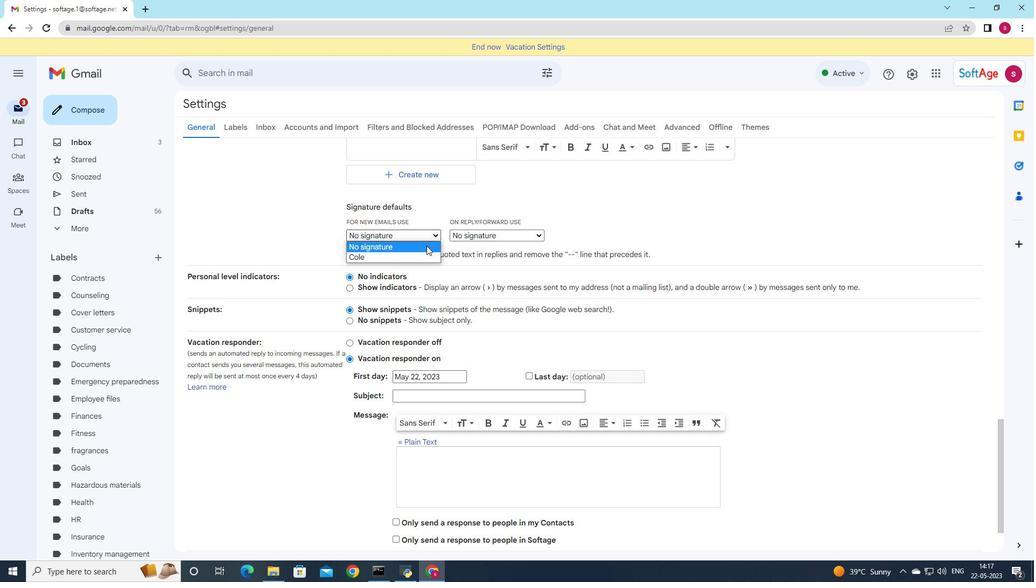 
Action: Mouse pressed left at (424, 253)
Screenshot: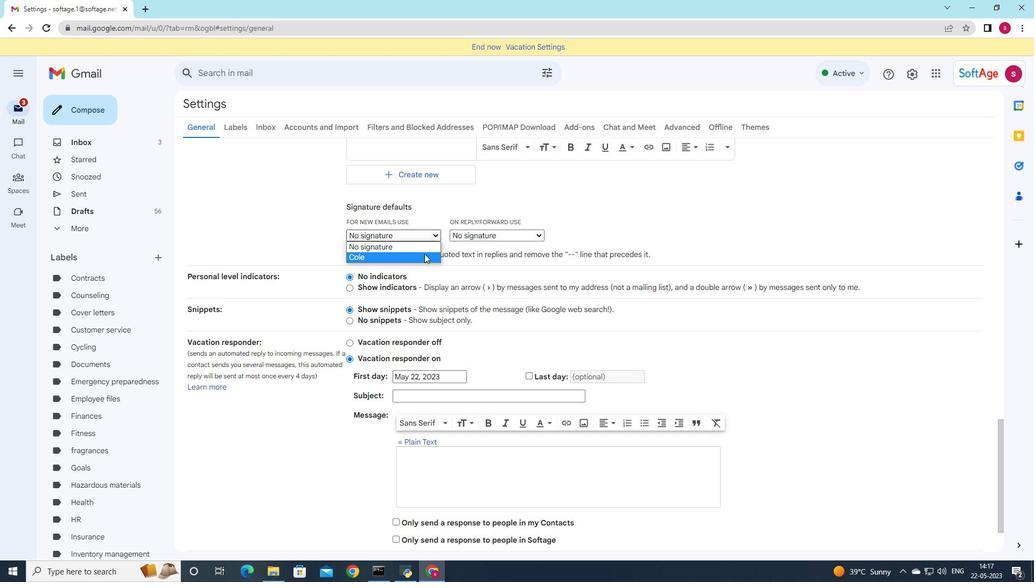 
Action: Mouse moved to (538, 233)
Screenshot: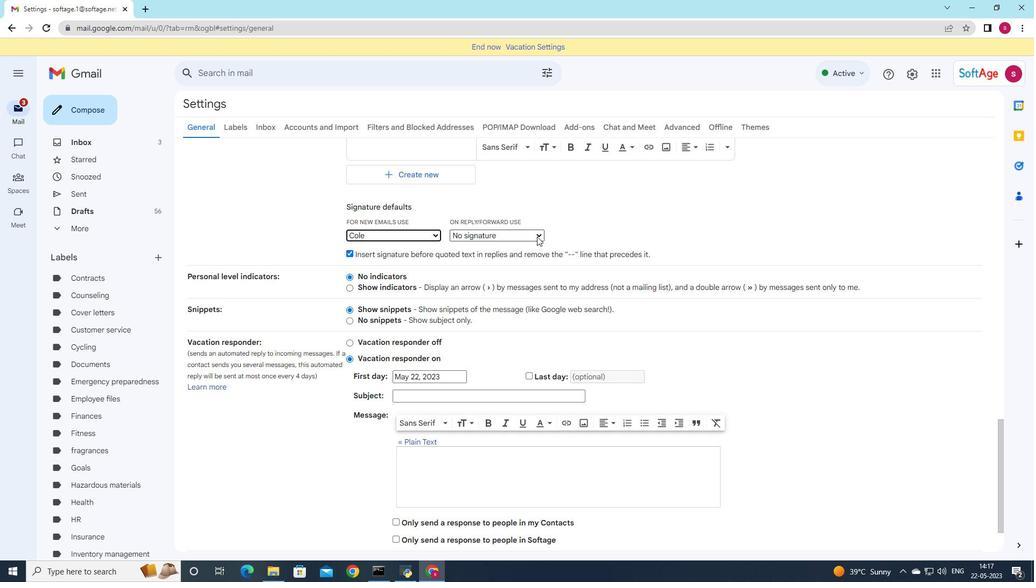 
Action: Mouse pressed left at (538, 233)
Screenshot: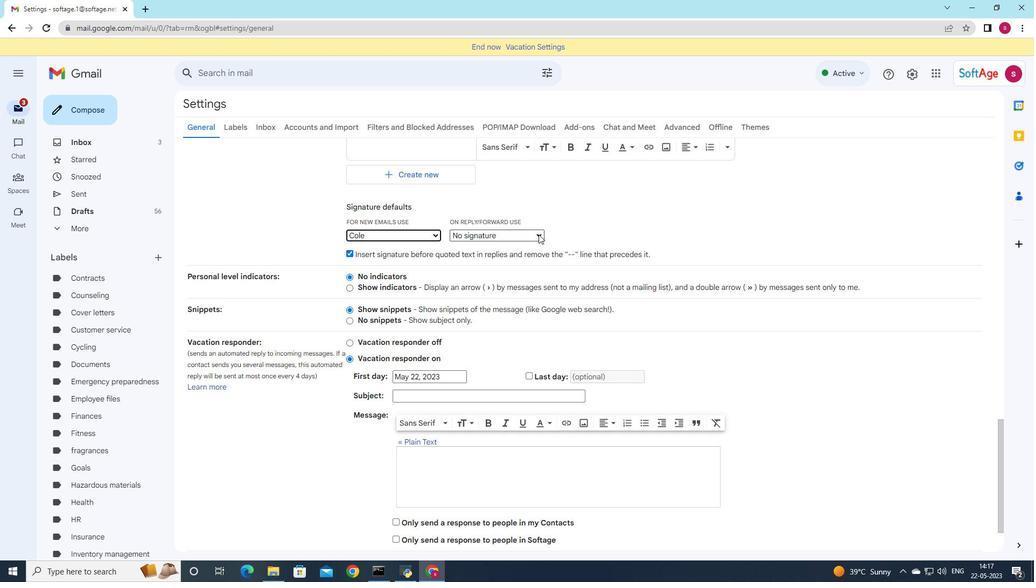 
Action: Mouse moved to (526, 253)
Screenshot: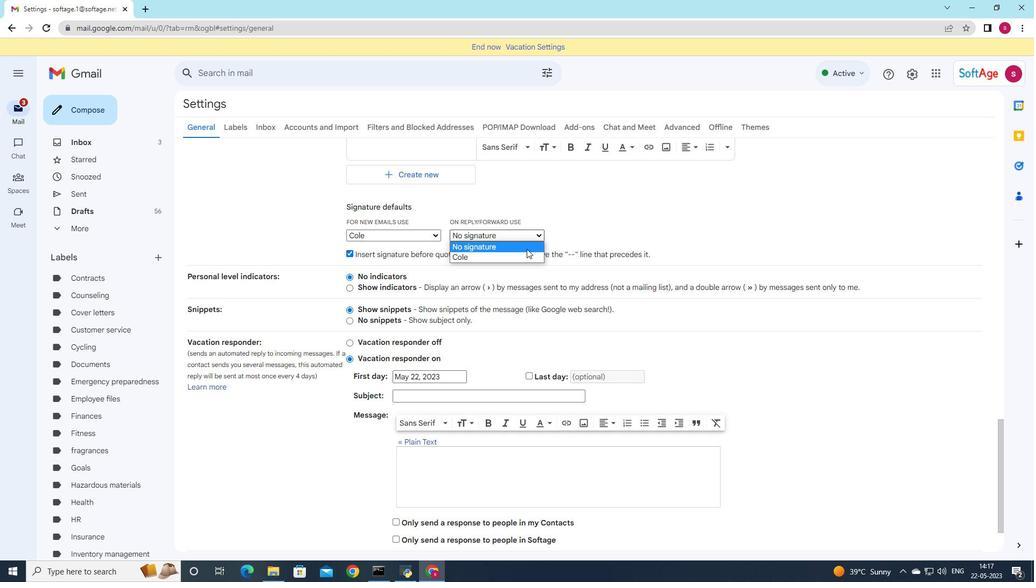 
Action: Mouse pressed left at (526, 253)
Screenshot: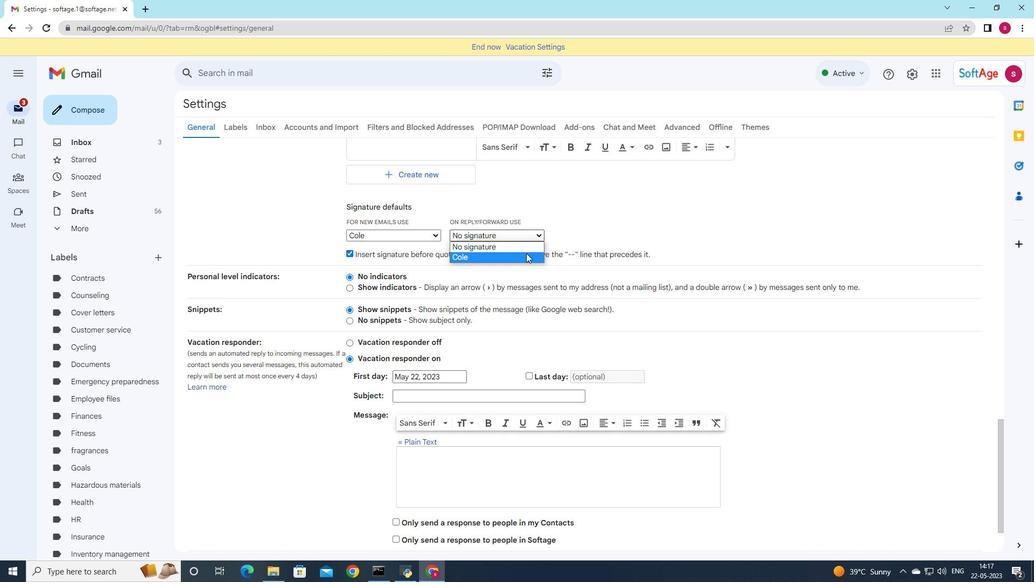 
Action: Mouse scrolled (526, 252) with delta (0, 0)
Screenshot: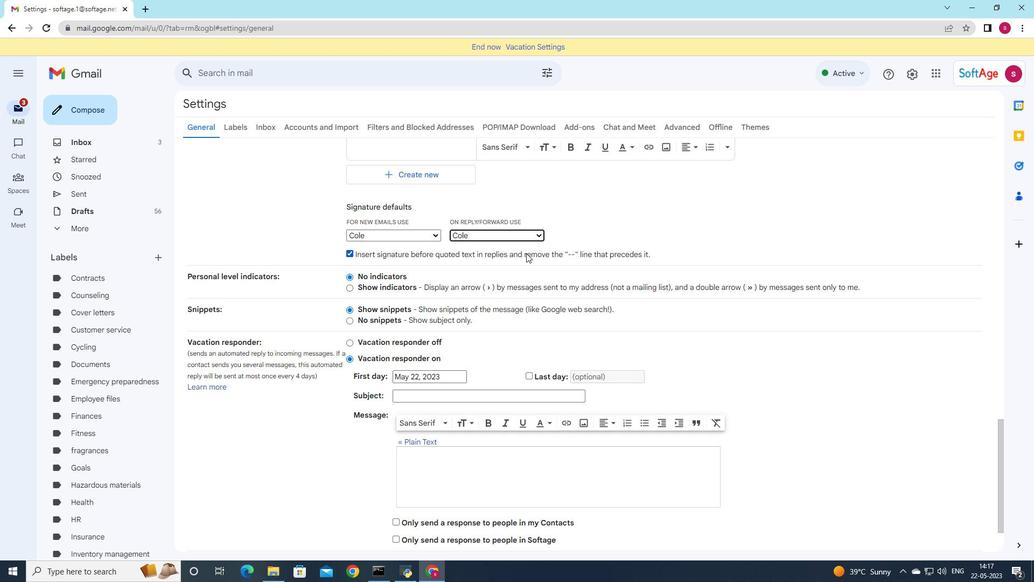 
Action: Mouse scrolled (526, 252) with delta (0, 0)
Screenshot: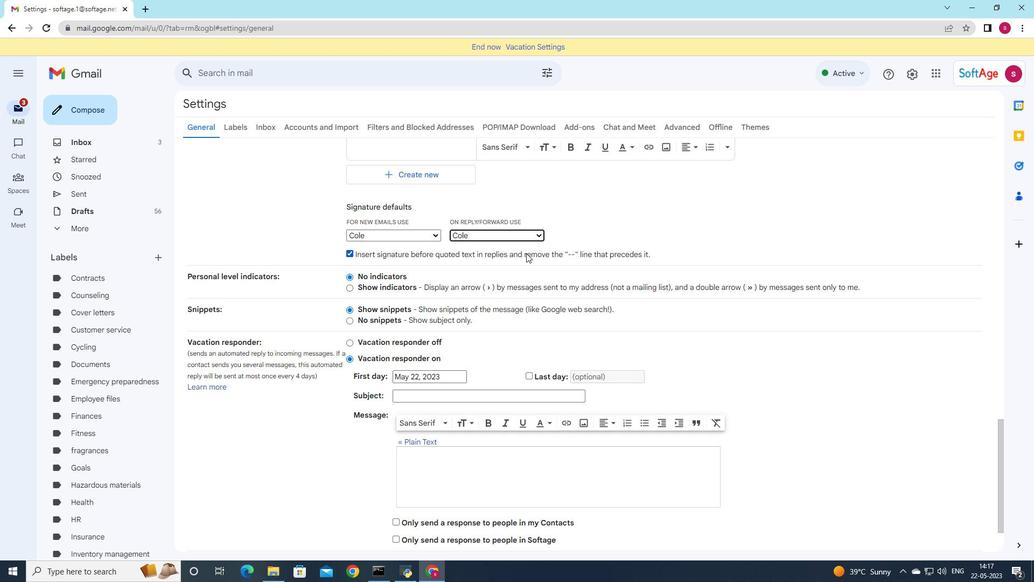 
Action: Mouse scrolled (526, 252) with delta (0, 0)
Screenshot: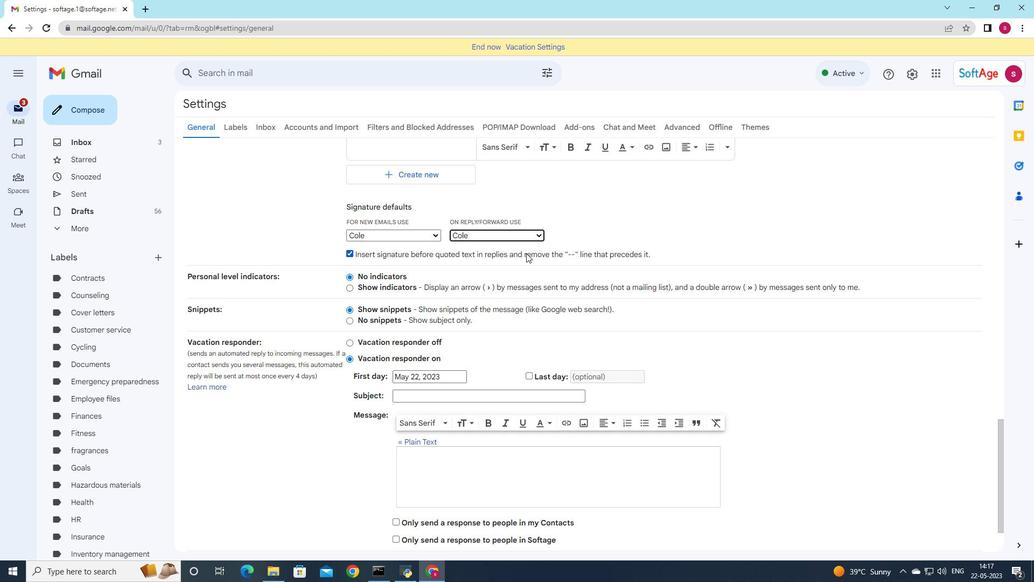 
Action: Mouse scrolled (526, 252) with delta (0, 0)
Screenshot: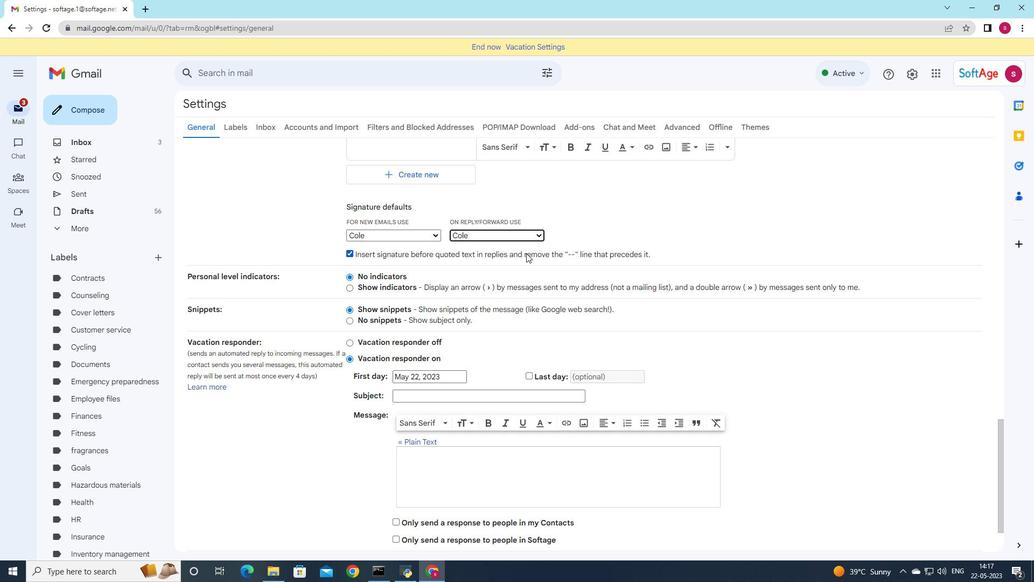 
Action: Mouse scrolled (526, 252) with delta (0, 0)
Screenshot: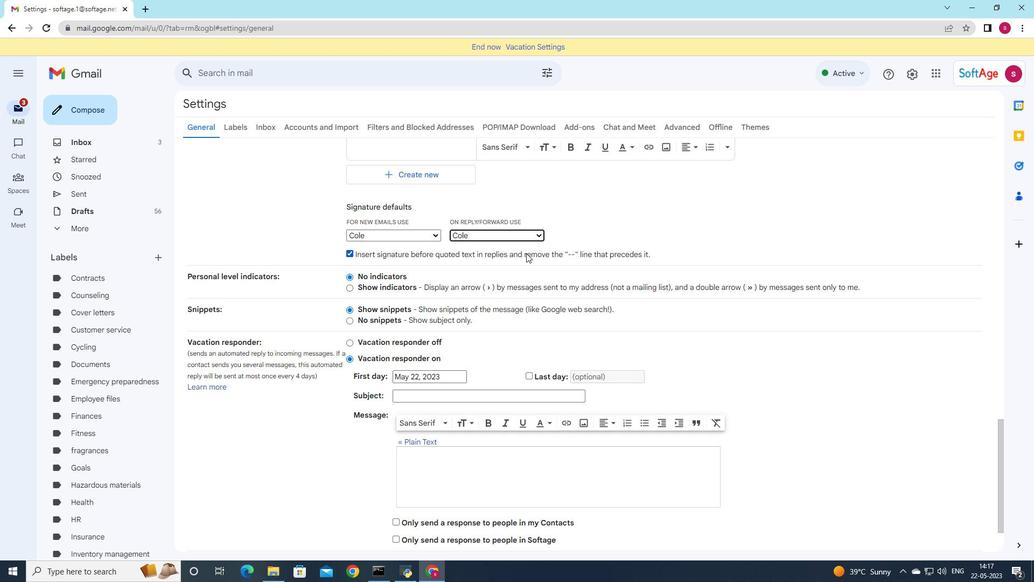 
Action: Mouse pressed middle at (526, 253)
Screenshot: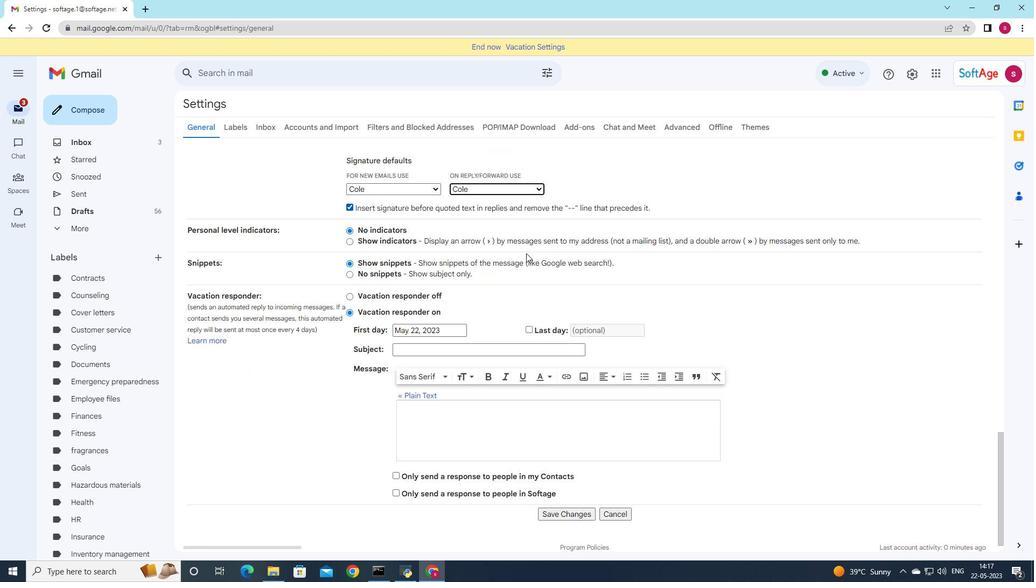 
Action: Mouse scrolled (526, 252) with delta (0, 0)
Screenshot: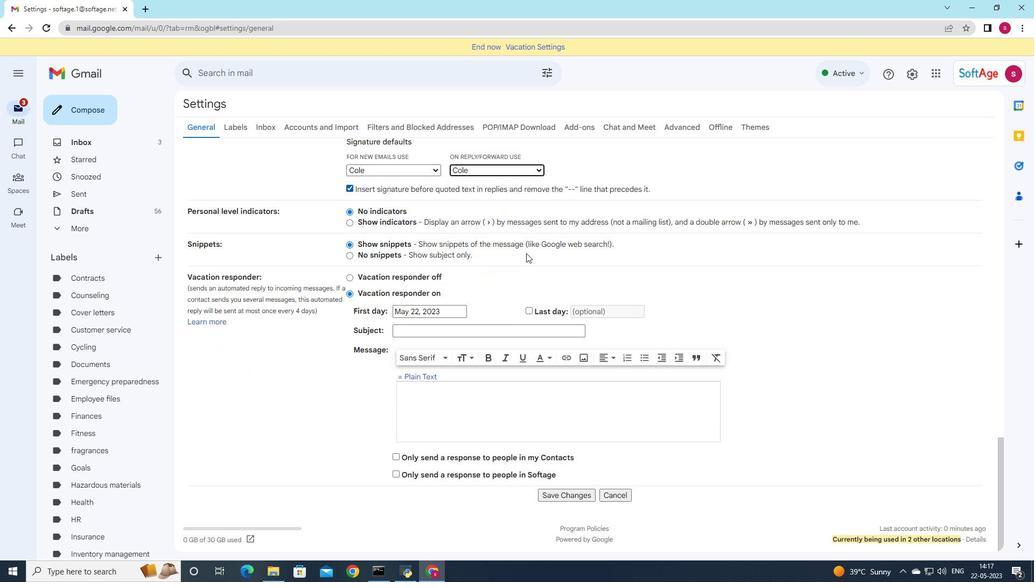 
Action: Mouse scrolled (526, 252) with delta (0, 0)
Screenshot: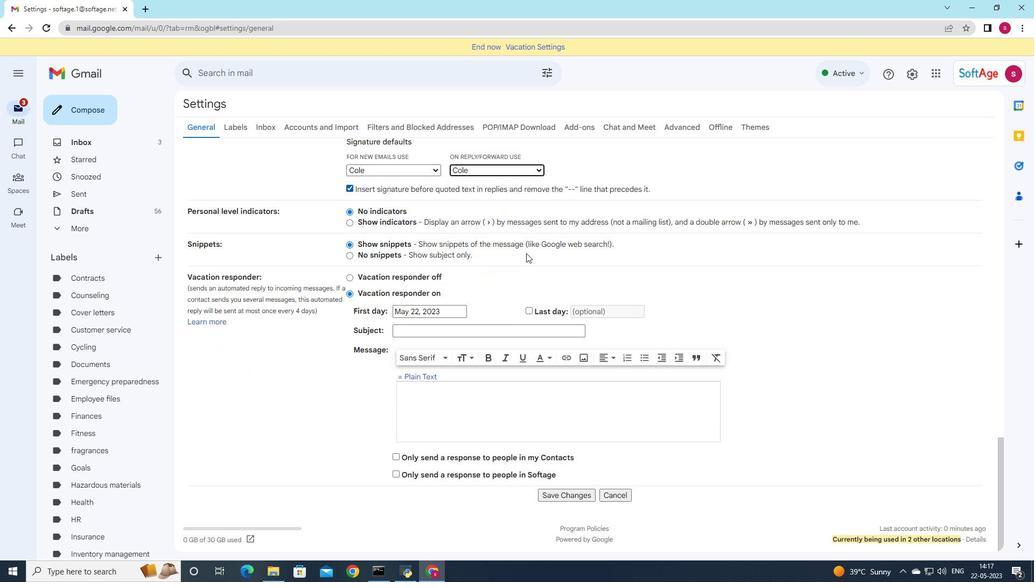 
Action: Mouse scrolled (526, 252) with delta (0, 0)
Screenshot: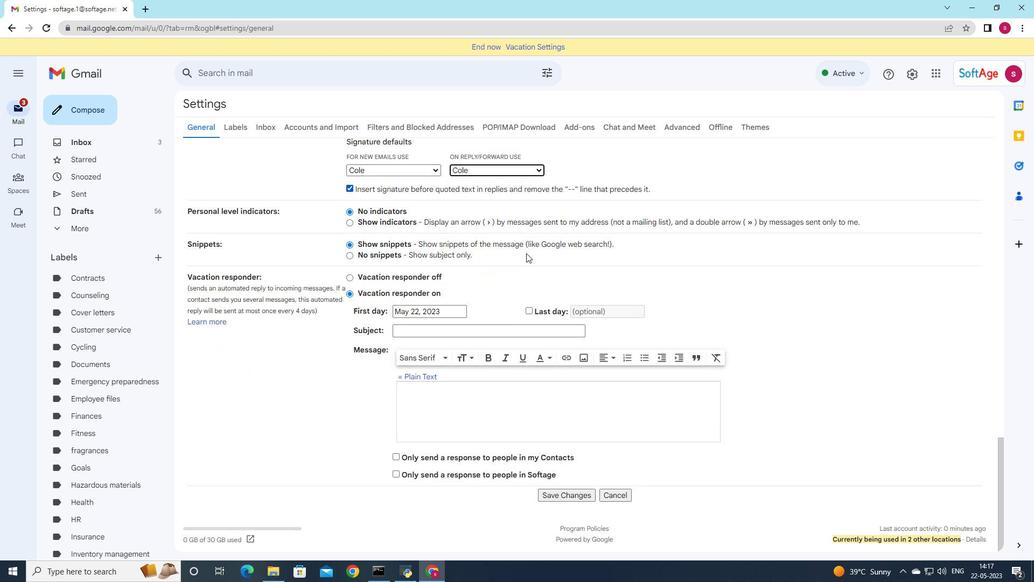 
Action: Mouse scrolled (526, 252) with delta (0, 0)
Screenshot: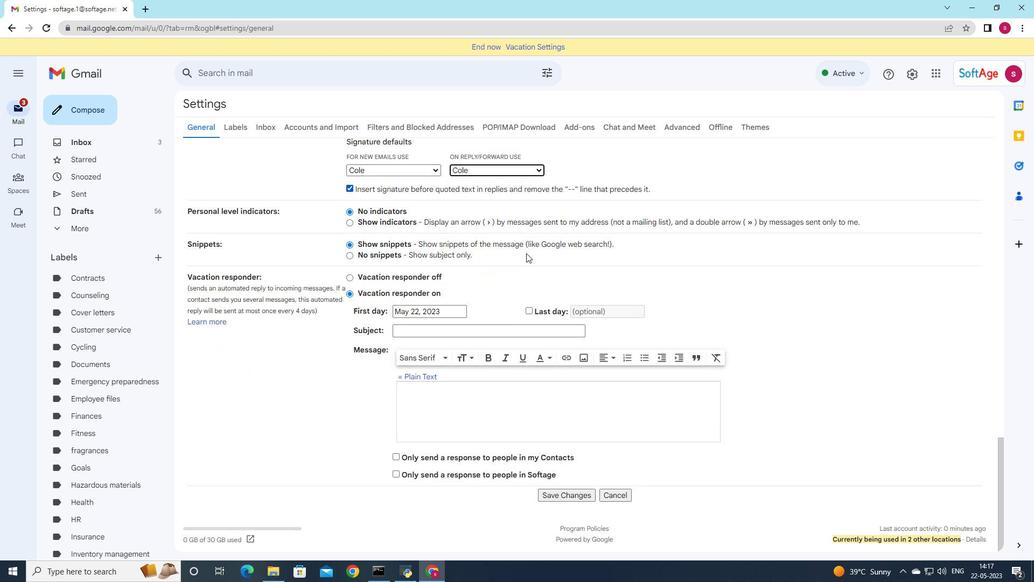 
Action: Mouse moved to (554, 494)
Screenshot: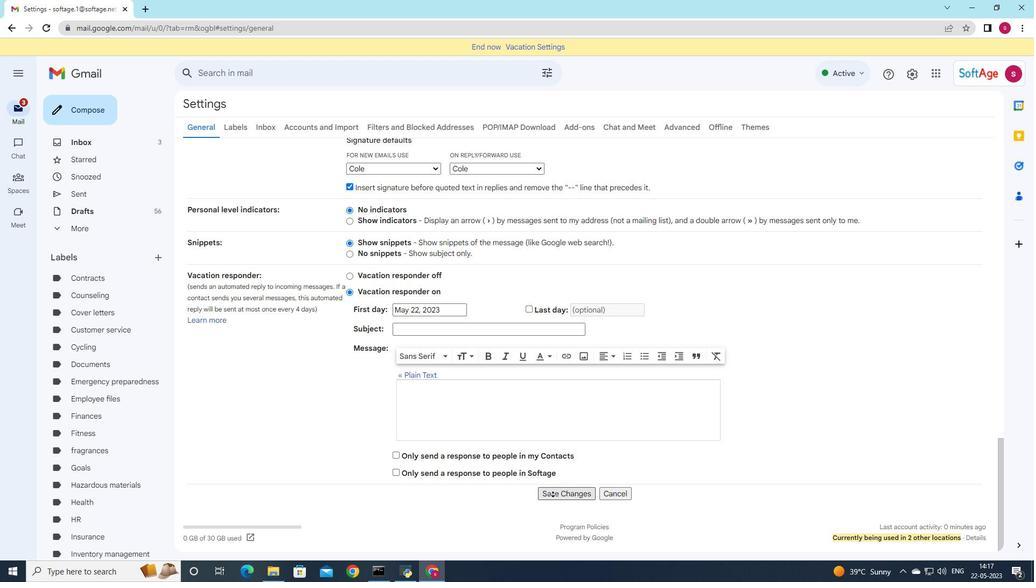 
Action: Mouse pressed left at (554, 494)
Screenshot: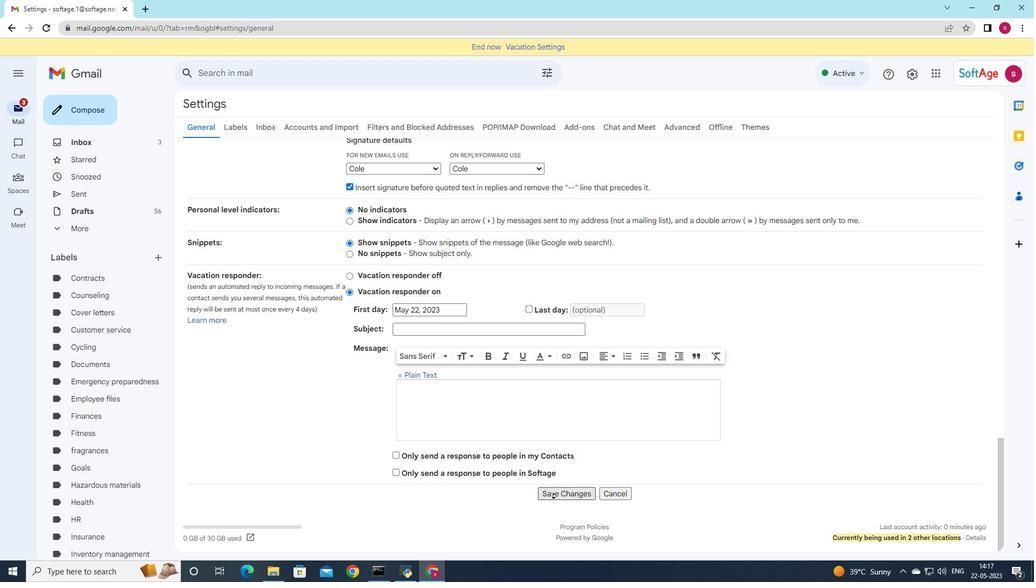 
Action: Mouse pressed left at (554, 494)
Screenshot: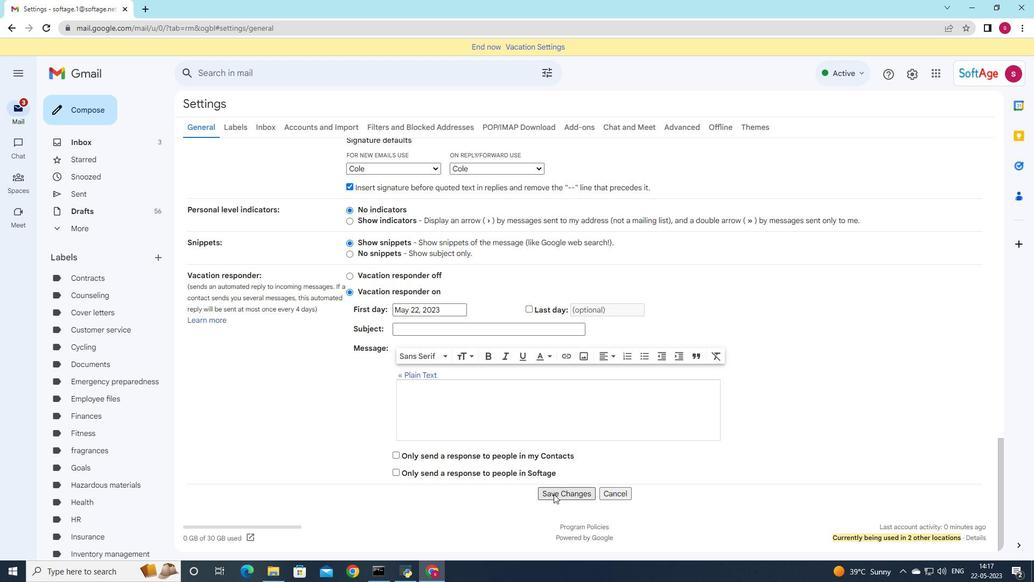
Action: Mouse moved to (95, 105)
Screenshot: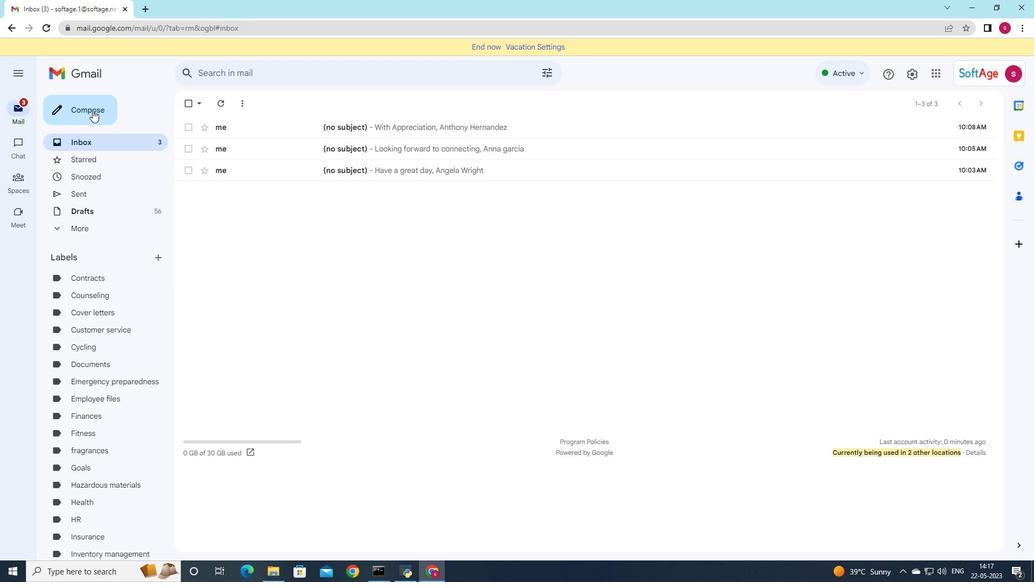 
Action: Mouse pressed left at (95, 105)
Screenshot: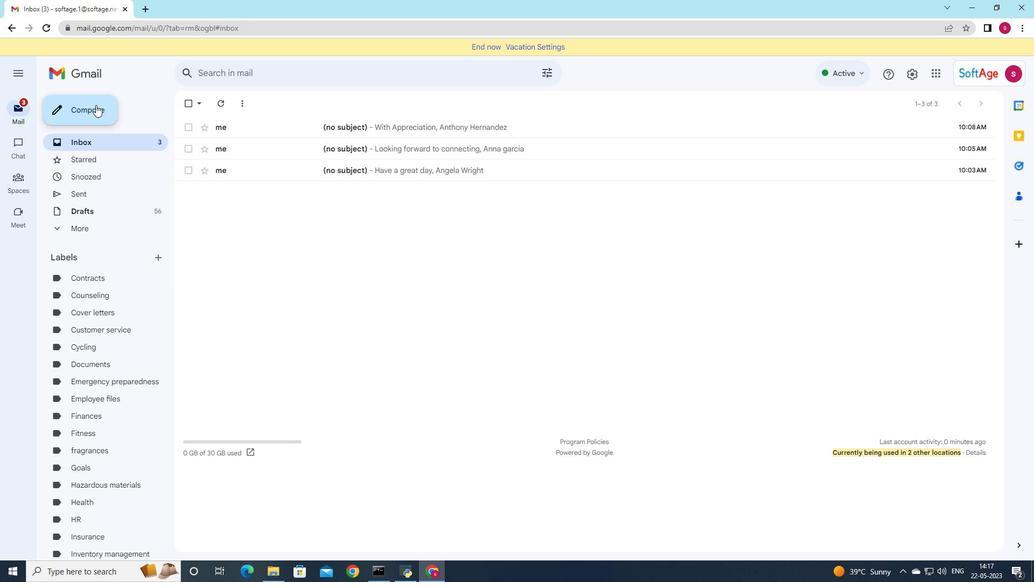 
Action: Mouse moved to (833, 287)
Screenshot: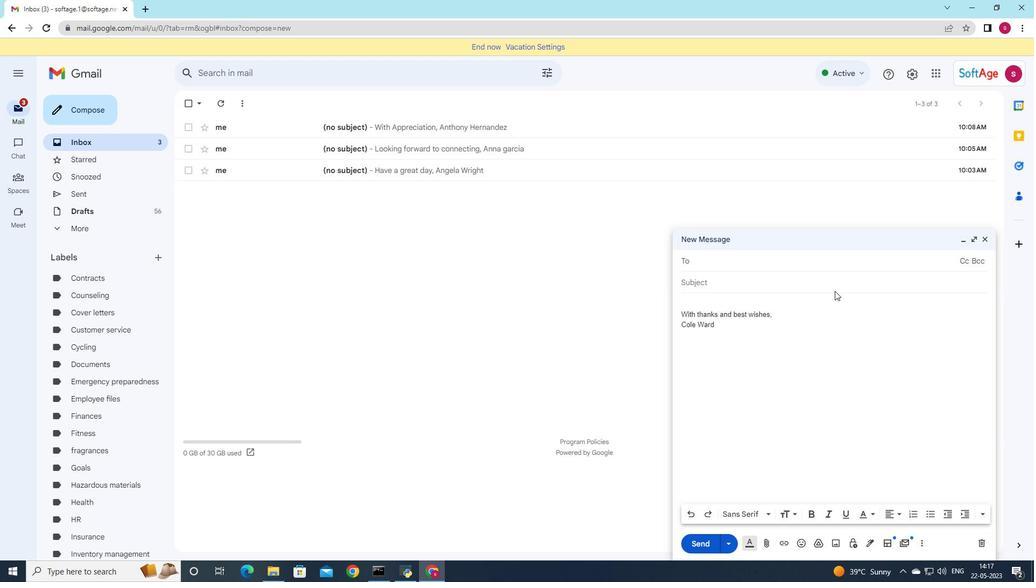 
Action: Key pressed softa
Screenshot: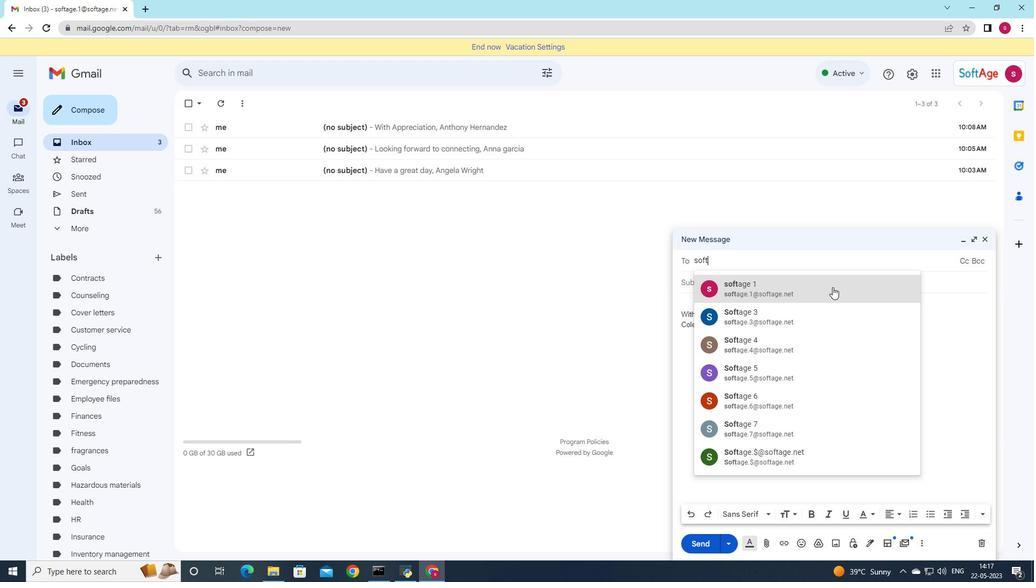
Action: Mouse moved to (842, 287)
Screenshot: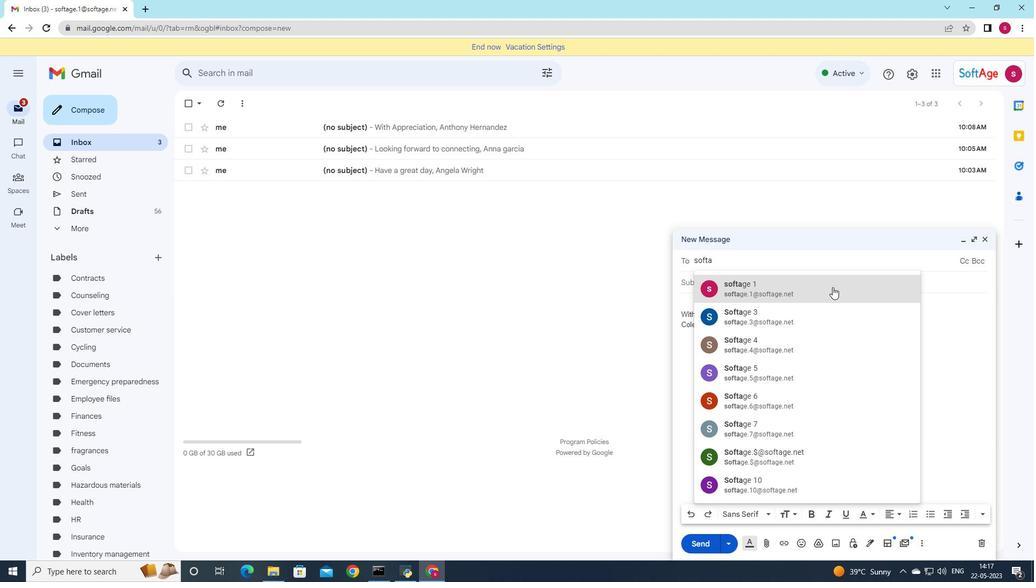 
Action: Mouse pressed left at (842, 287)
Screenshot: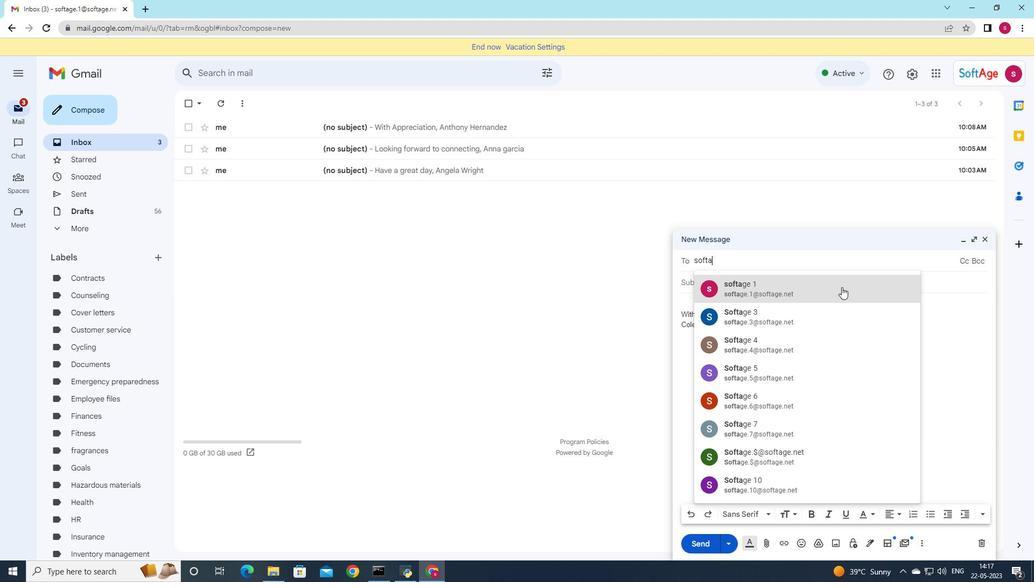 
Action: Mouse moved to (158, 255)
Screenshot: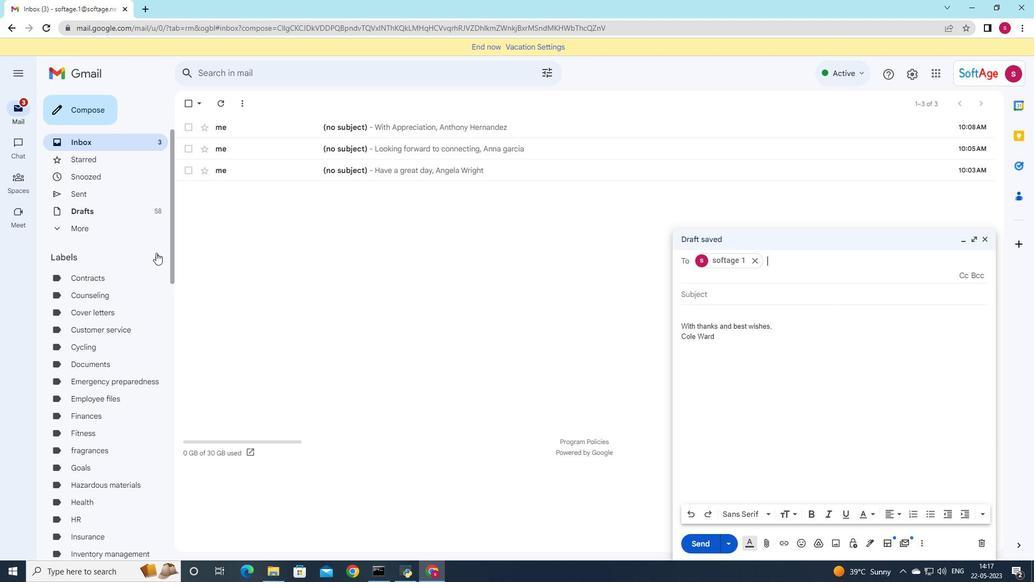 
Action: Mouse pressed left at (158, 255)
Screenshot: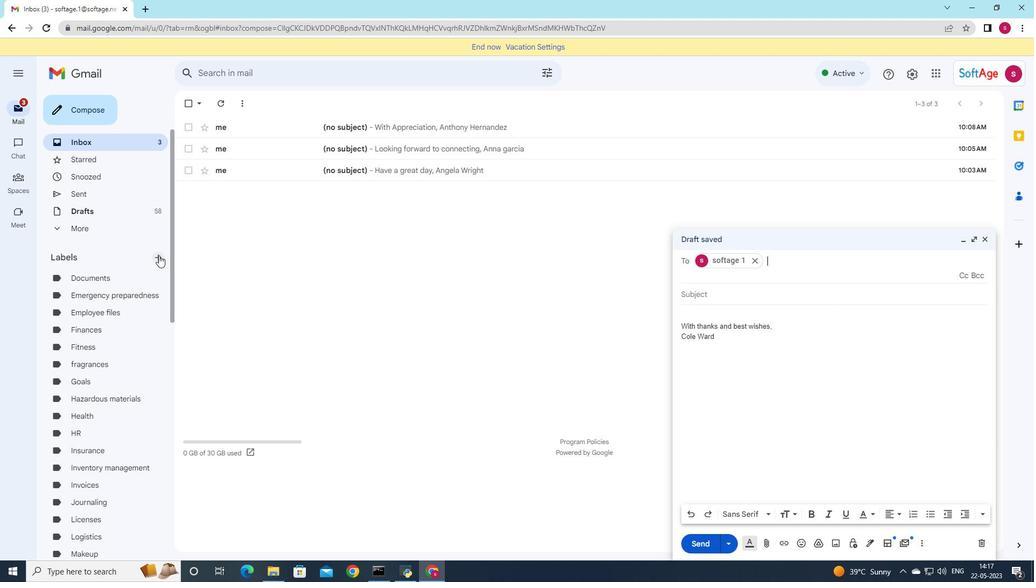 
Action: Mouse moved to (500, 278)
Screenshot: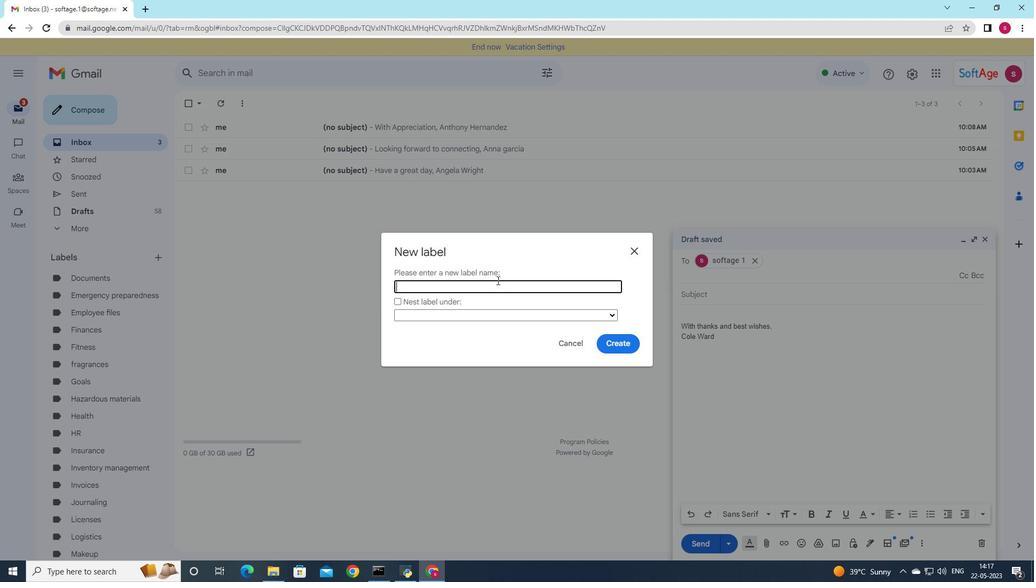 
Action: Key pressed <Key.shift_r>Onboardinf<Key.backspace>g
Screenshot: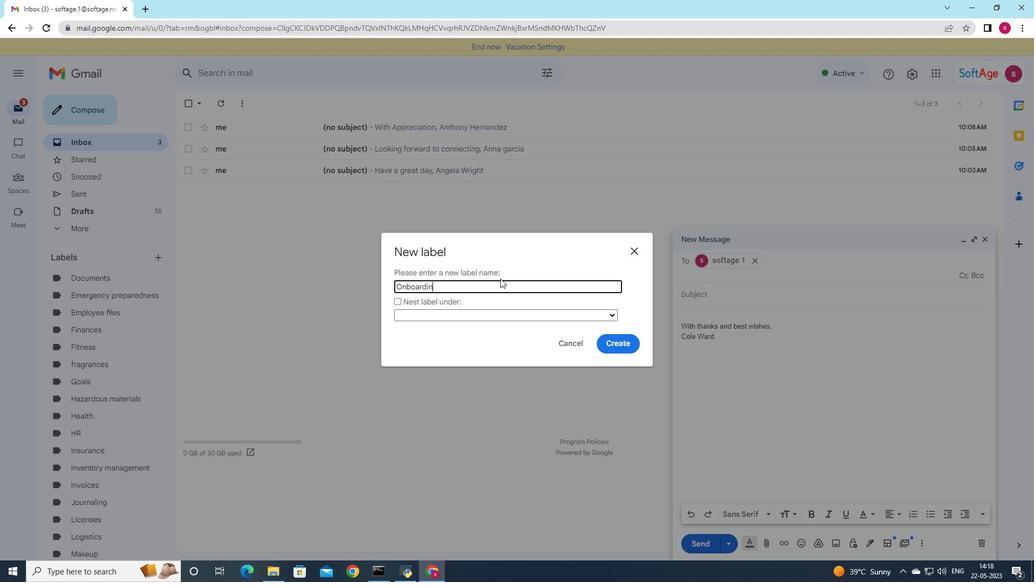 
Action: Mouse moved to (623, 347)
Screenshot: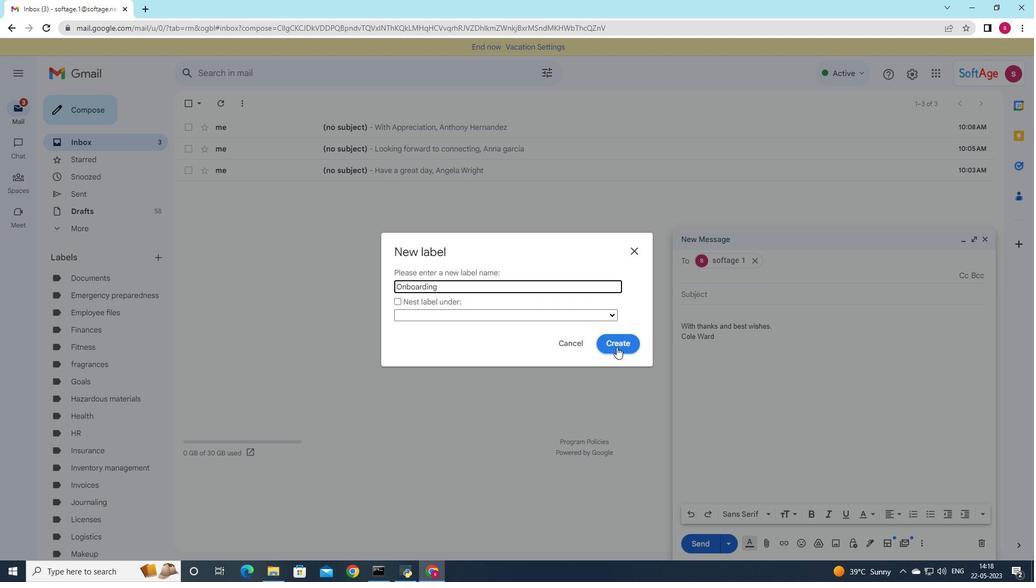 
Action: Mouse pressed left at (623, 347)
Screenshot: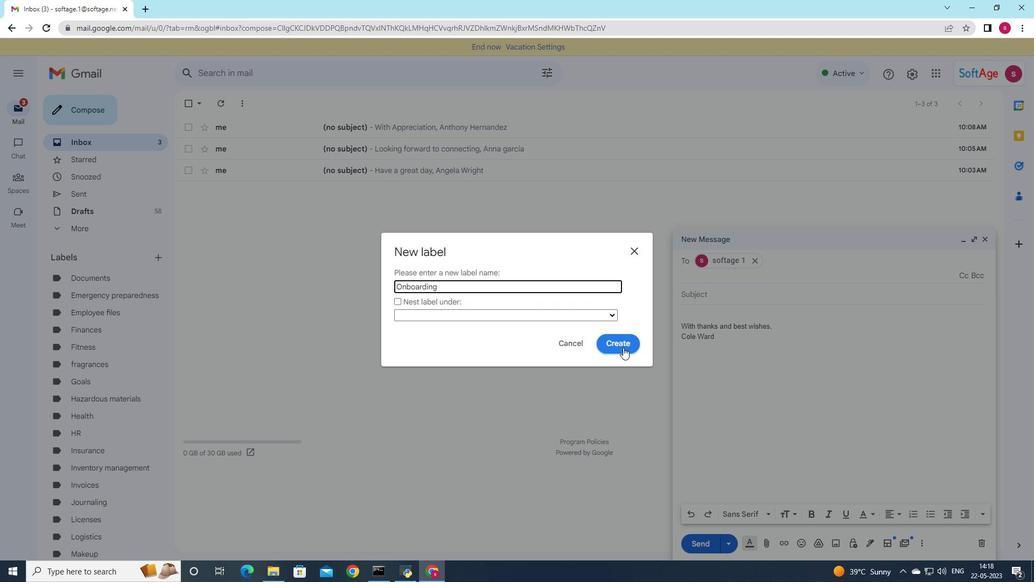 
Action: Mouse moved to (598, 284)
Screenshot: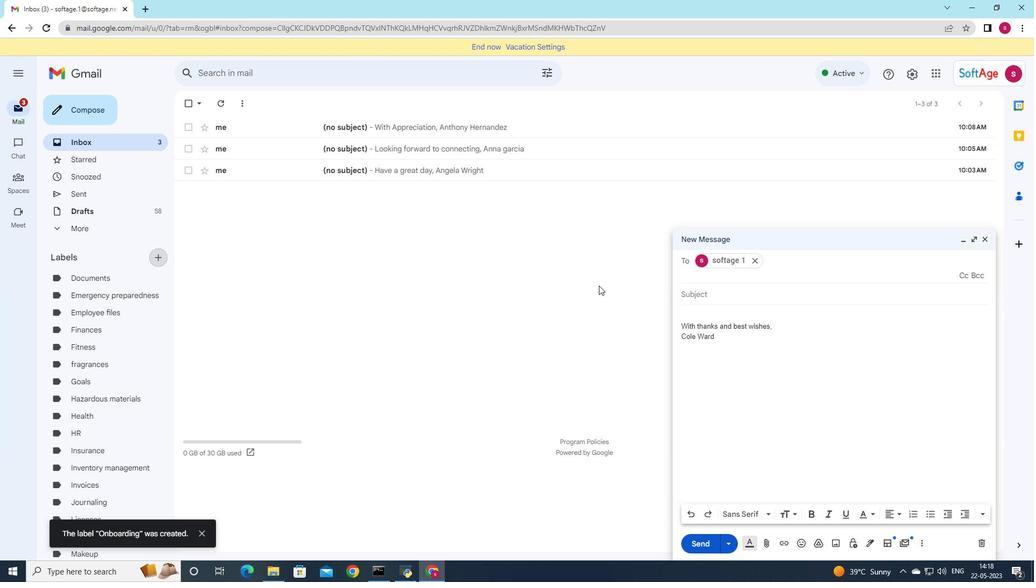 
